 Task: Add Sprouts Pinto Beans to the cart.
Action: Mouse moved to (33, 320)
Screenshot: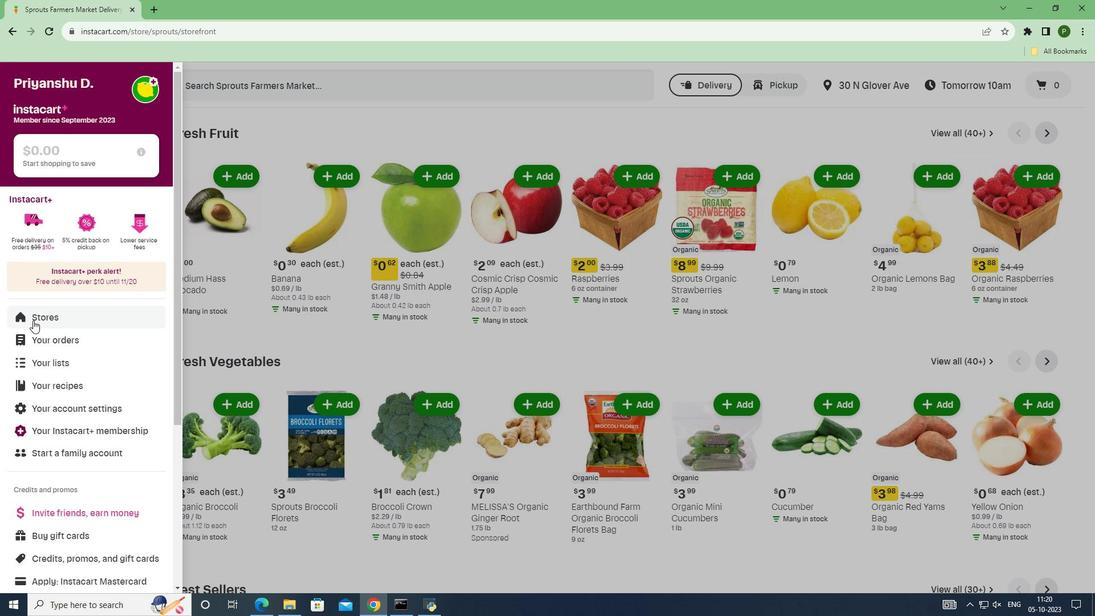 
Action: Mouse pressed left at (33, 320)
Screenshot: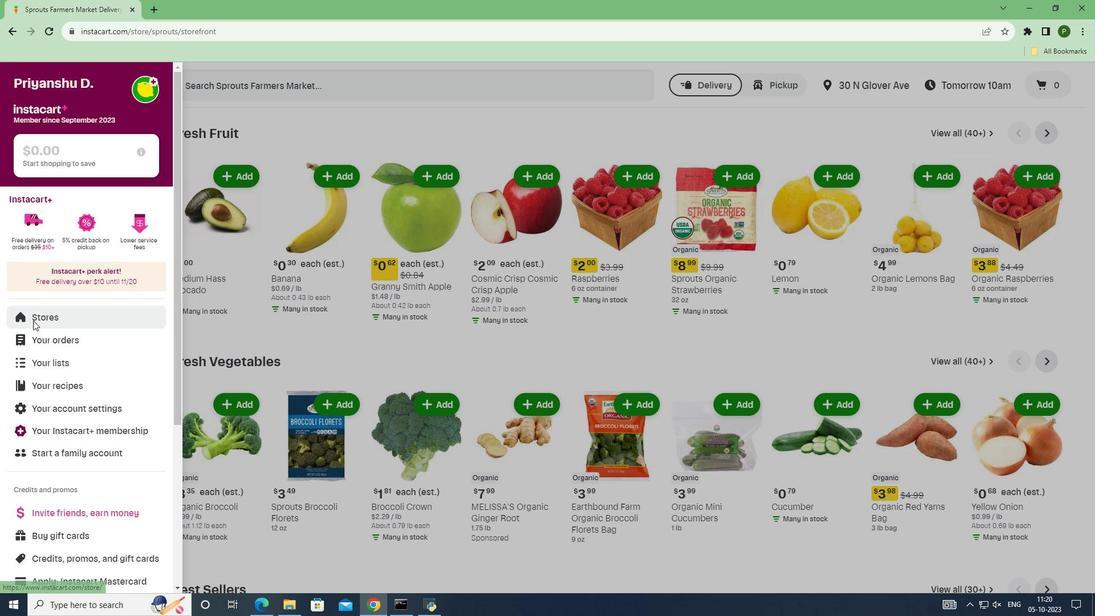
Action: Mouse moved to (276, 138)
Screenshot: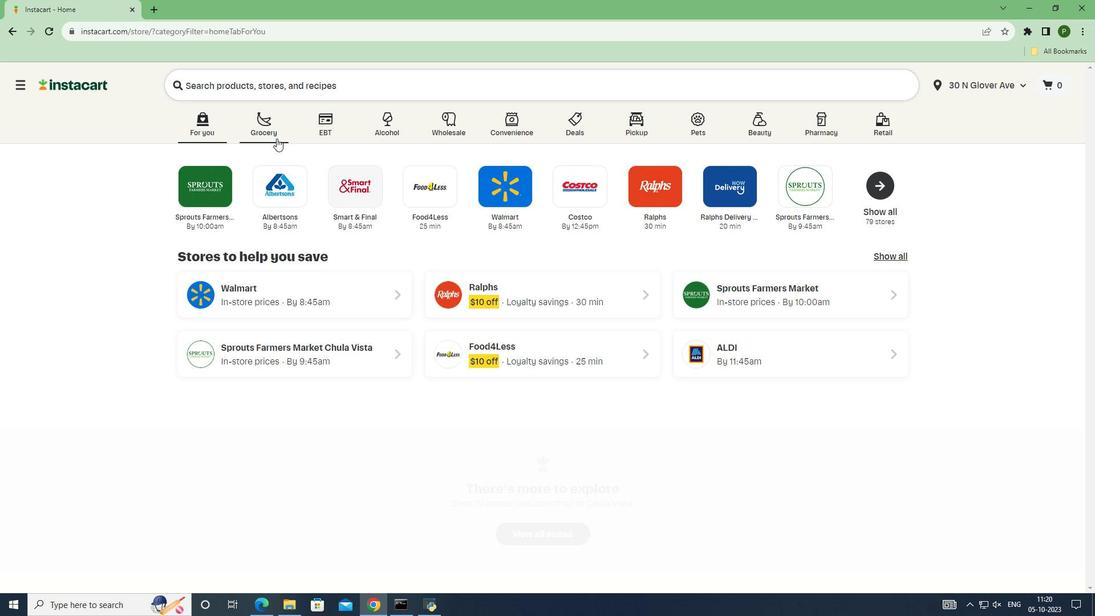 
Action: Mouse pressed left at (276, 138)
Screenshot: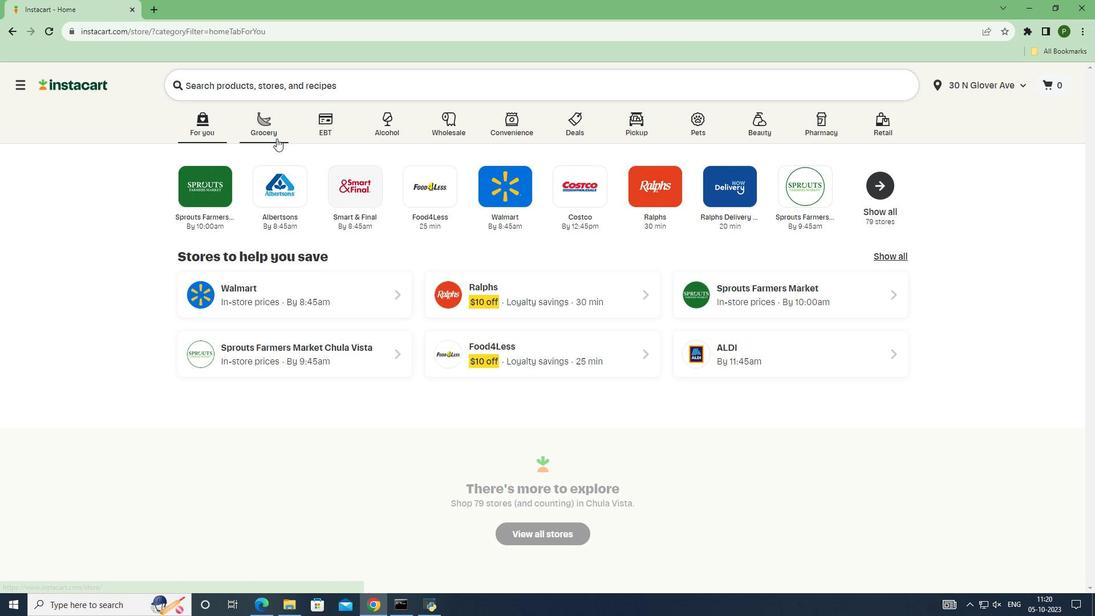 
Action: Mouse moved to (690, 265)
Screenshot: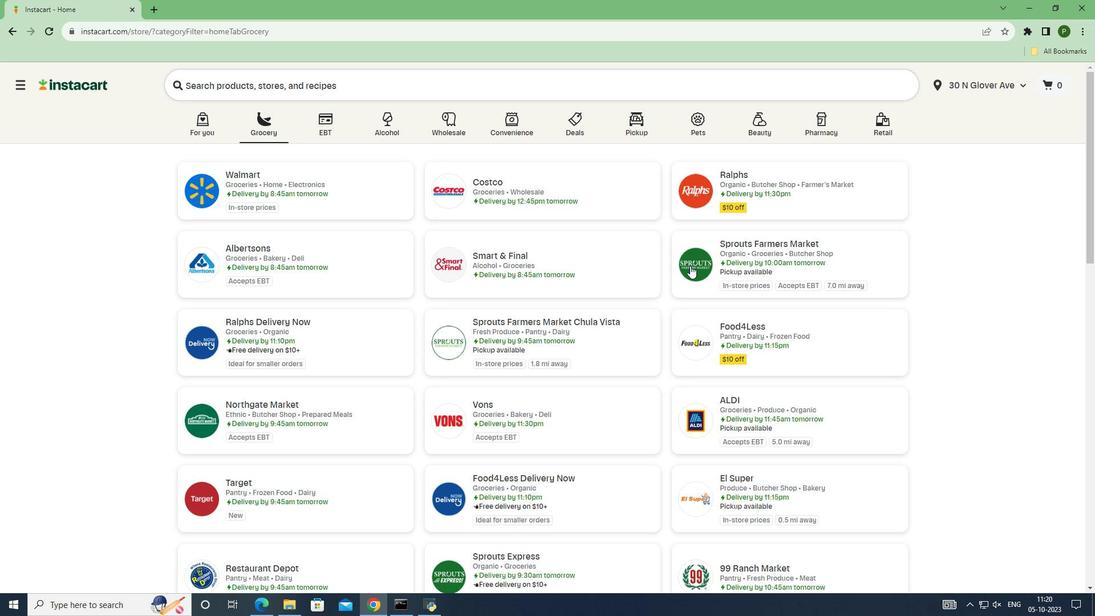 
Action: Mouse pressed left at (690, 265)
Screenshot: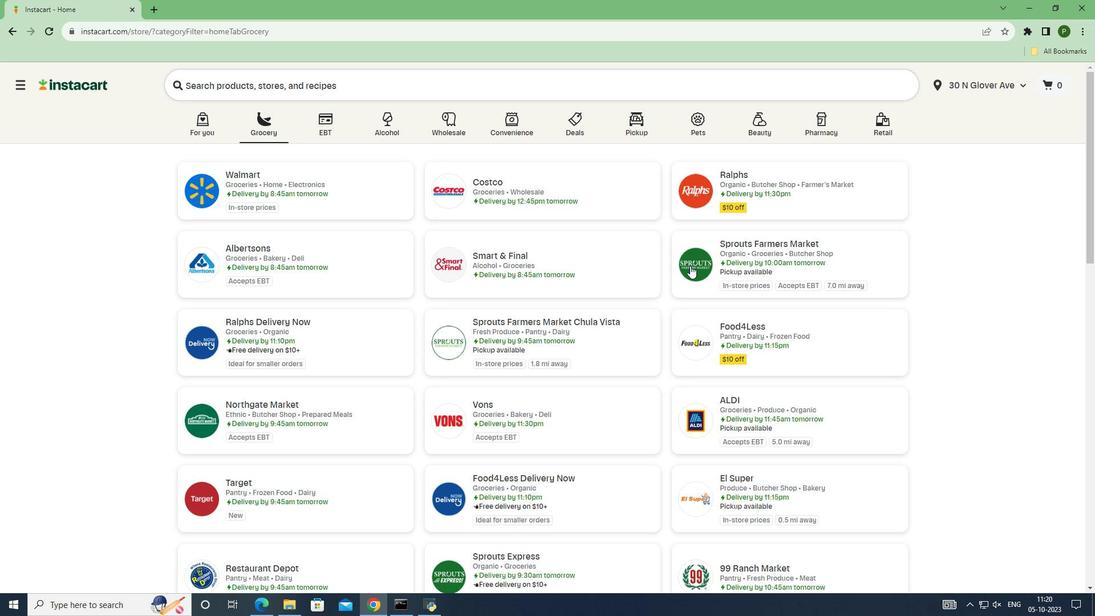 
Action: Mouse moved to (111, 324)
Screenshot: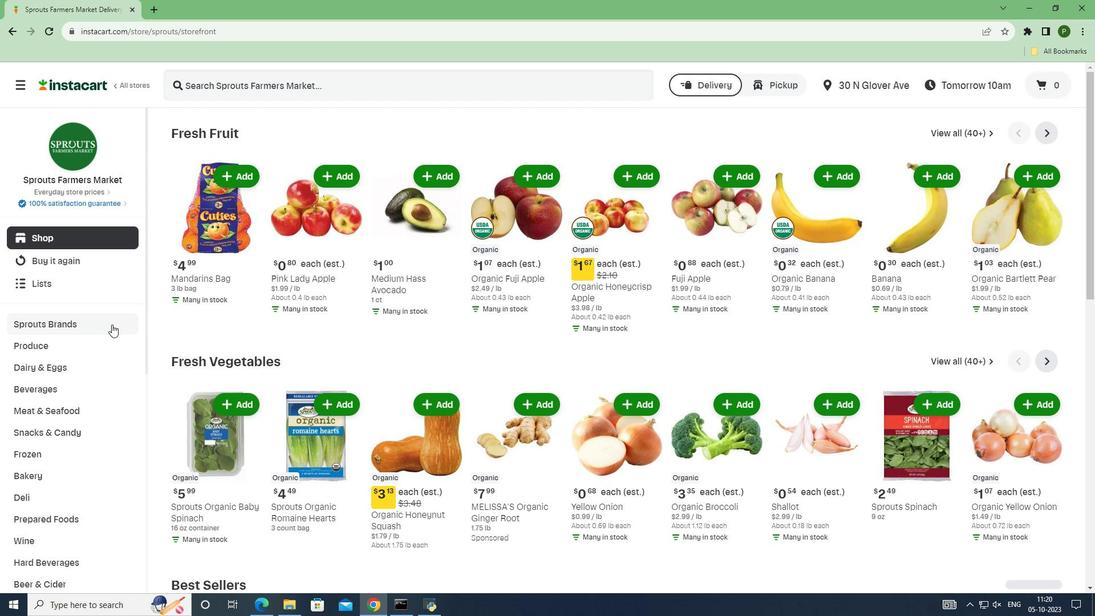 
Action: Mouse pressed left at (111, 324)
Screenshot: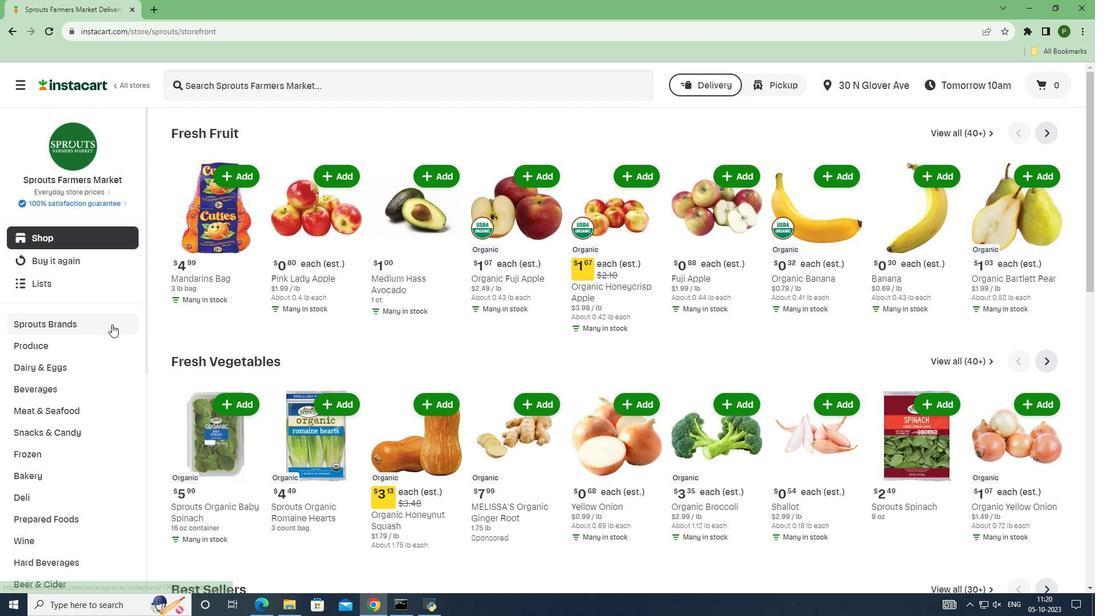 
Action: Mouse moved to (84, 412)
Screenshot: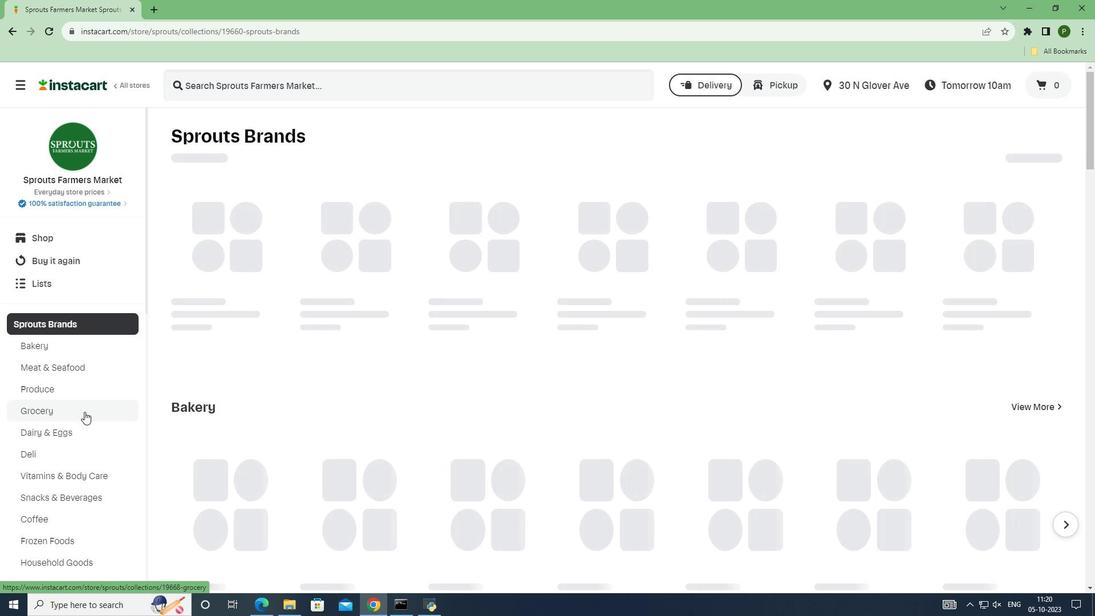 
Action: Mouse pressed left at (84, 412)
Screenshot: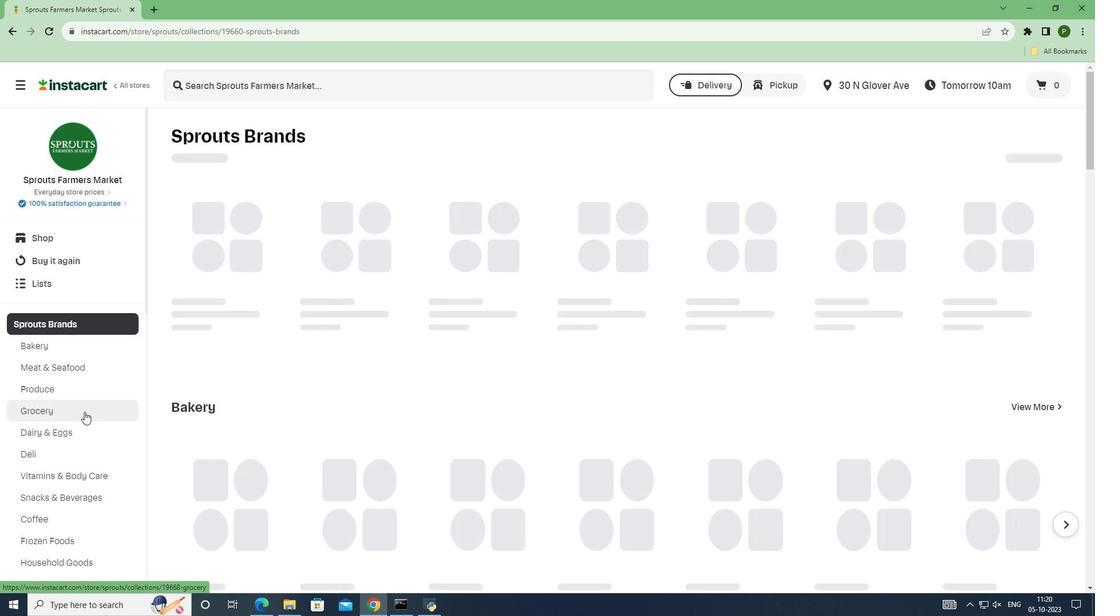 
Action: Mouse moved to (243, 223)
Screenshot: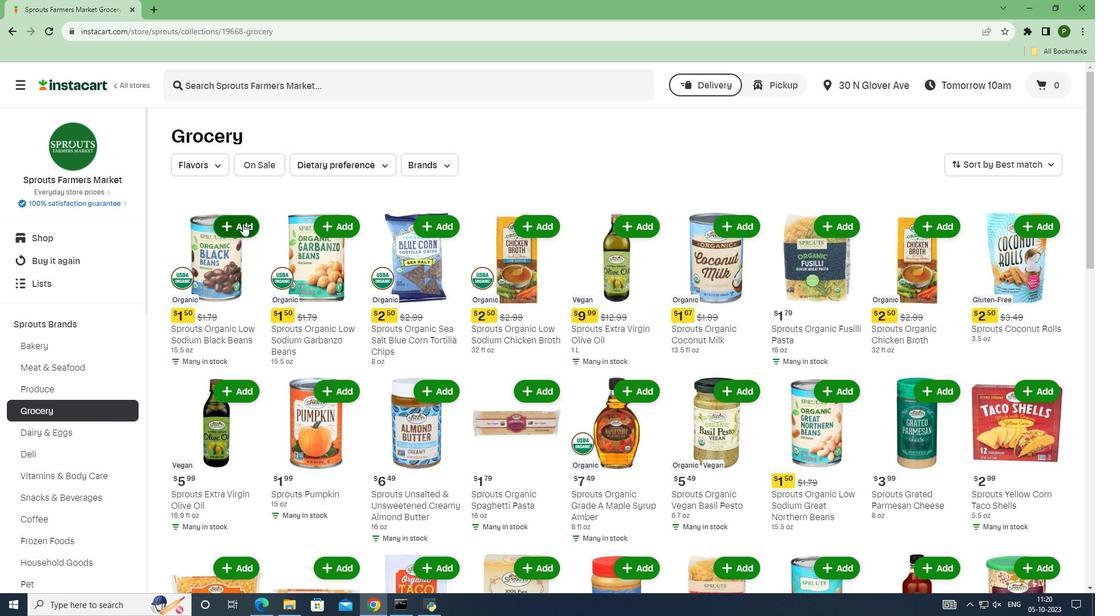 
Action: Mouse scrolled (243, 223) with delta (0, 0)
Screenshot: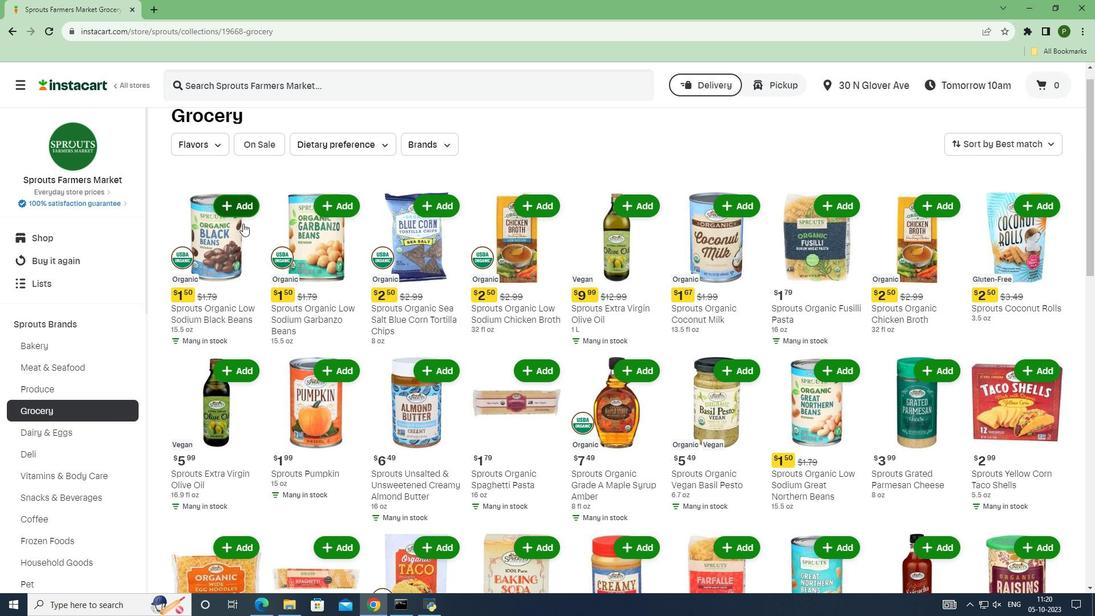 
Action: Mouse moved to (251, 226)
Screenshot: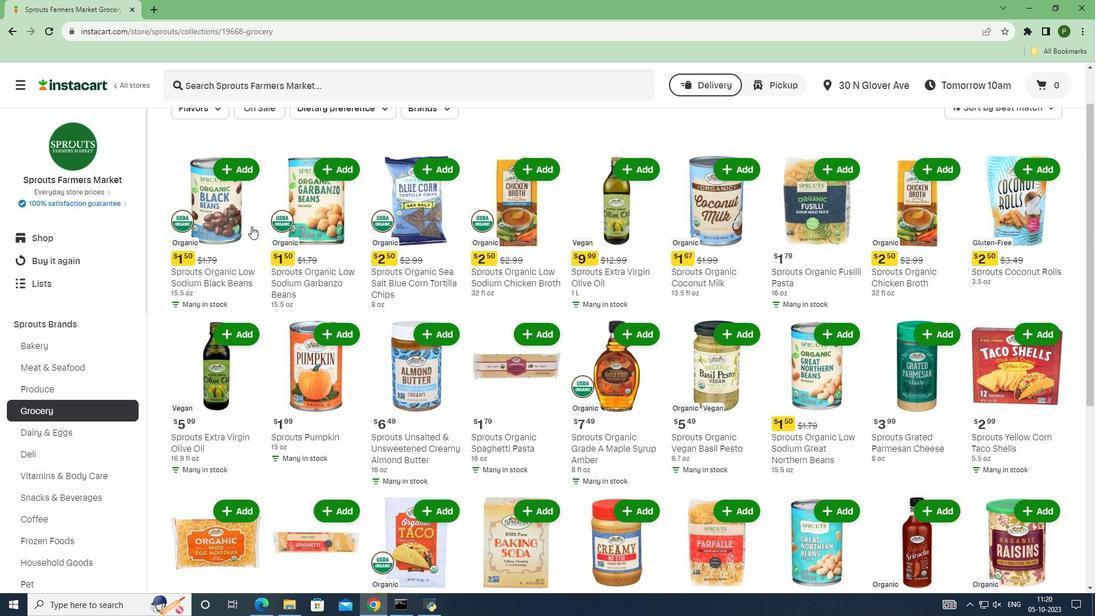 
Action: Mouse scrolled (251, 225) with delta (0, 0)
Screenshot: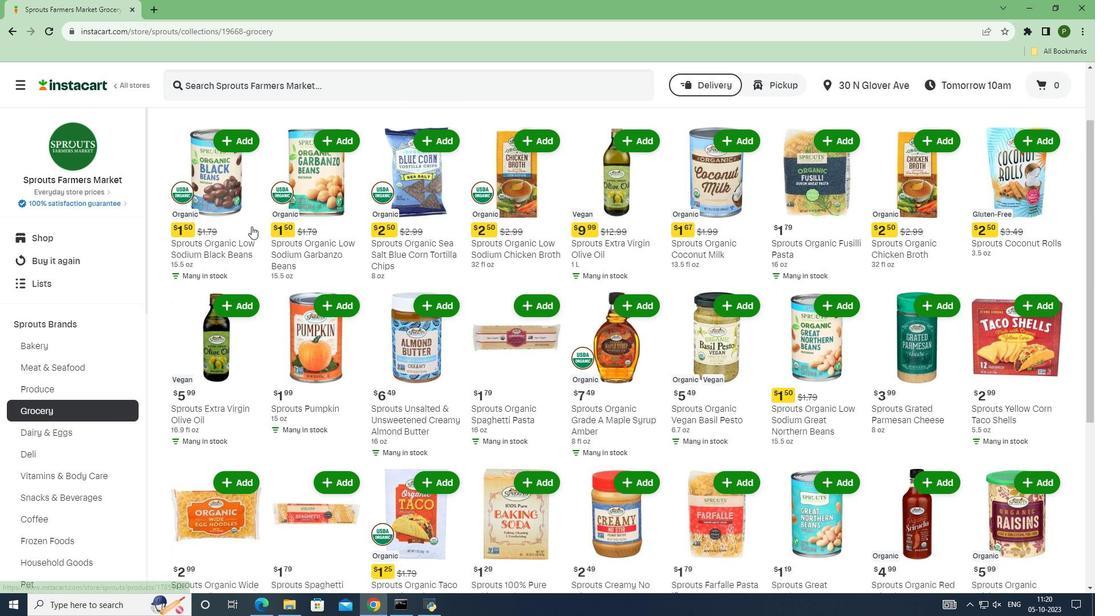 
Action: Mouse scrolled (251, 225) with delta (0, 0)
Screenshot: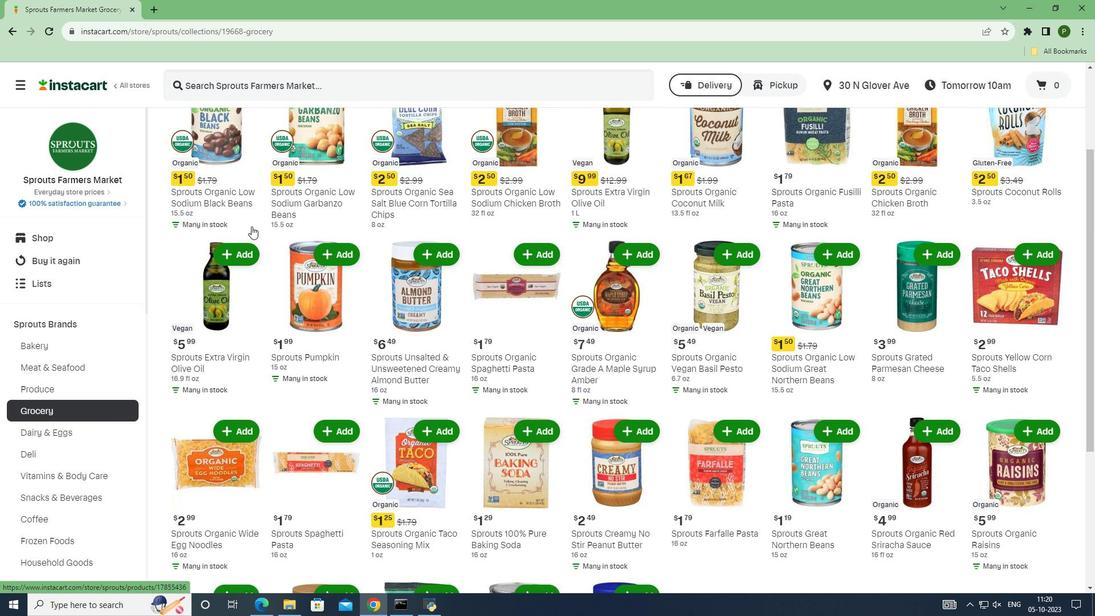 
Action: Mouse scrolled (251, 225) with delta (0, 0)
Screenshot: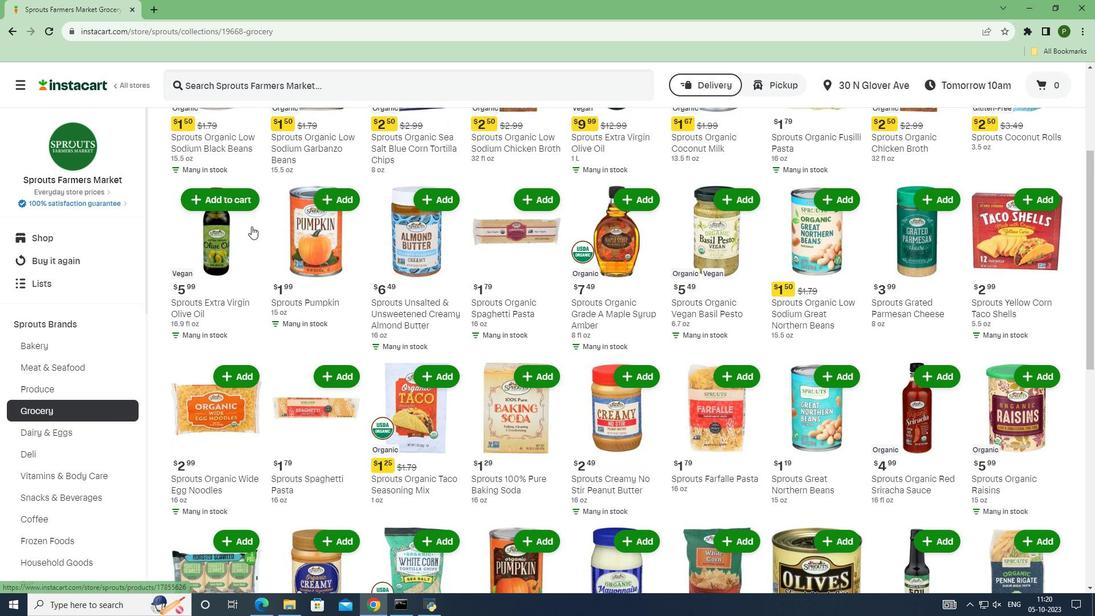 
Action: Mouse scrolled (251, 225) with delta (0, 0)
Screenshot: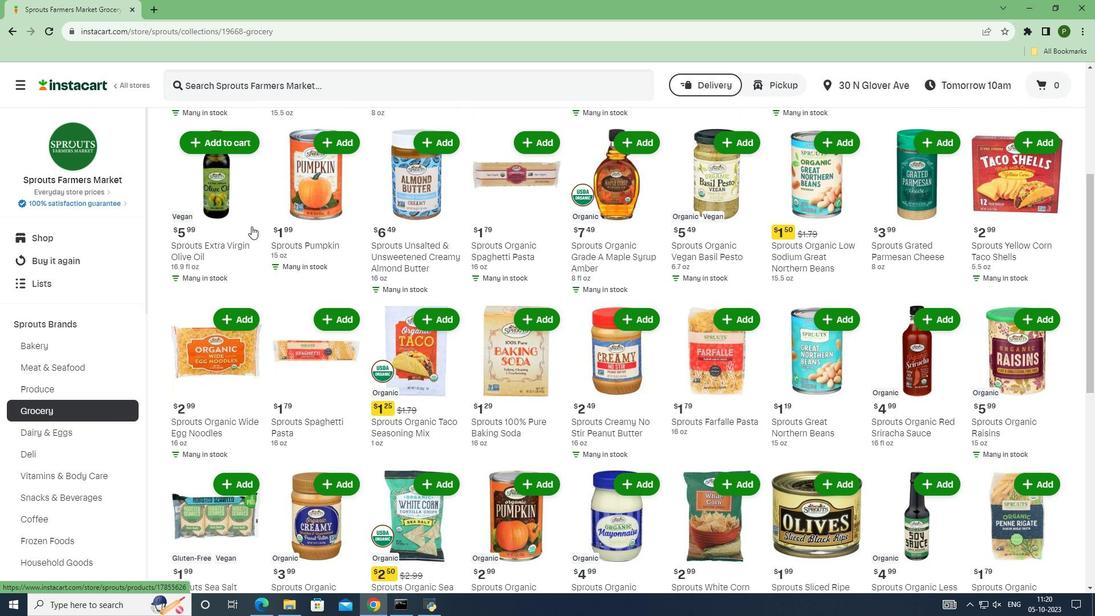 
Action: Mouse scrolled (251, 225) with delta (0, 0)
Screenshot: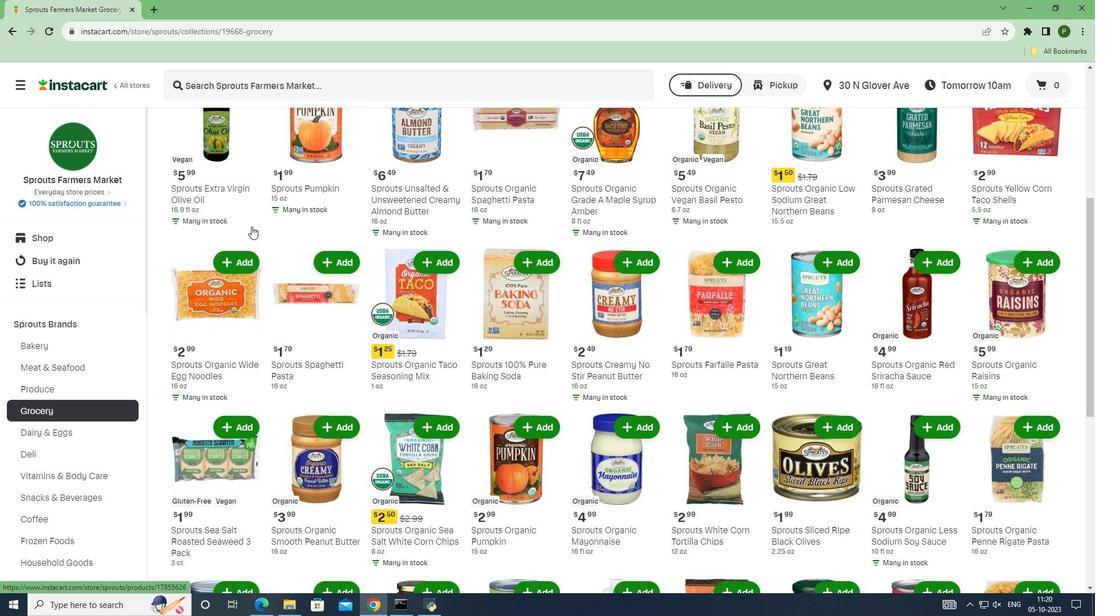 
Action: Mouse scrolled (251, 225) with delta (0, 0)
Screenshot: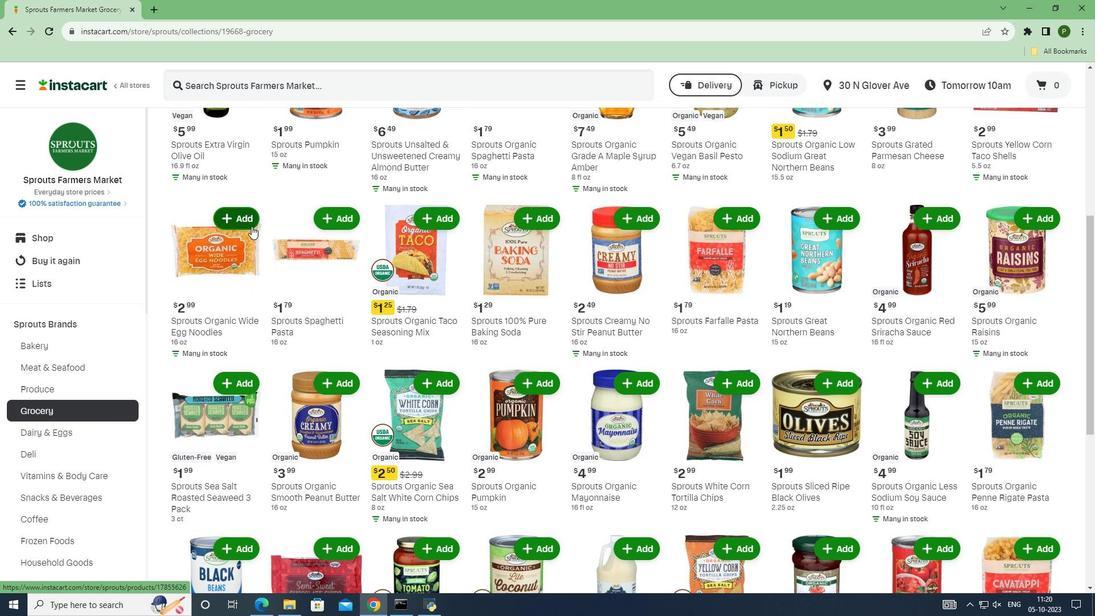 
Action: Mouse scrolled (251, 225) with delta (0, 0)
Screenshot: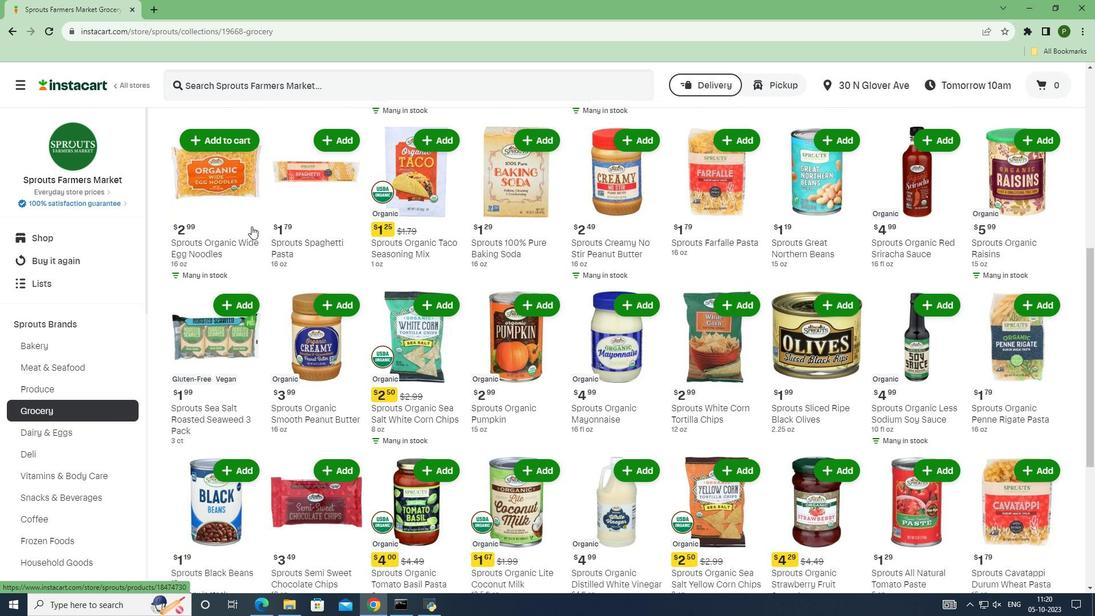 
Action: Mouse scrolled (251, 225) with delta (0, 0)
Screenshot: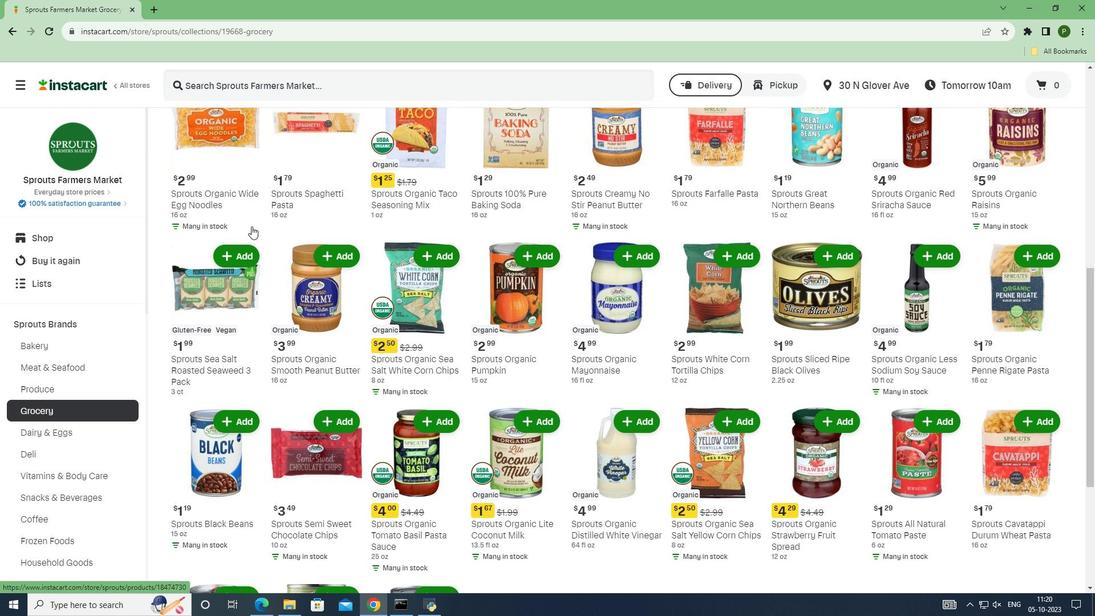 
Action: Mouse scrolled (251, 225) with delta (0, 0)
Screenshot: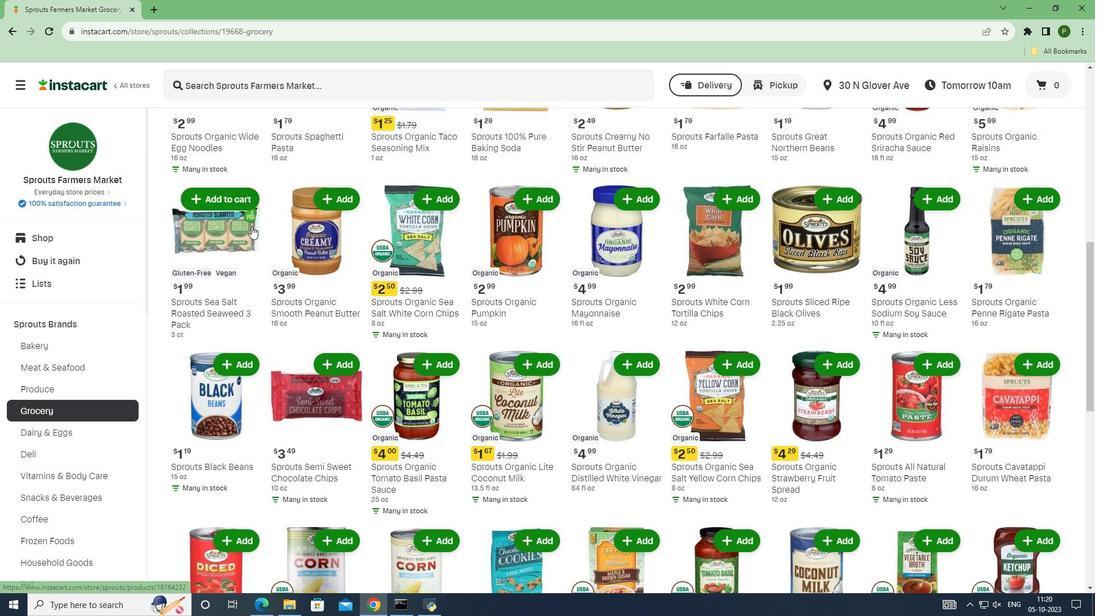 
Action: Mouse scrolled (251, 225) with delta (0, 0)
Screenshot: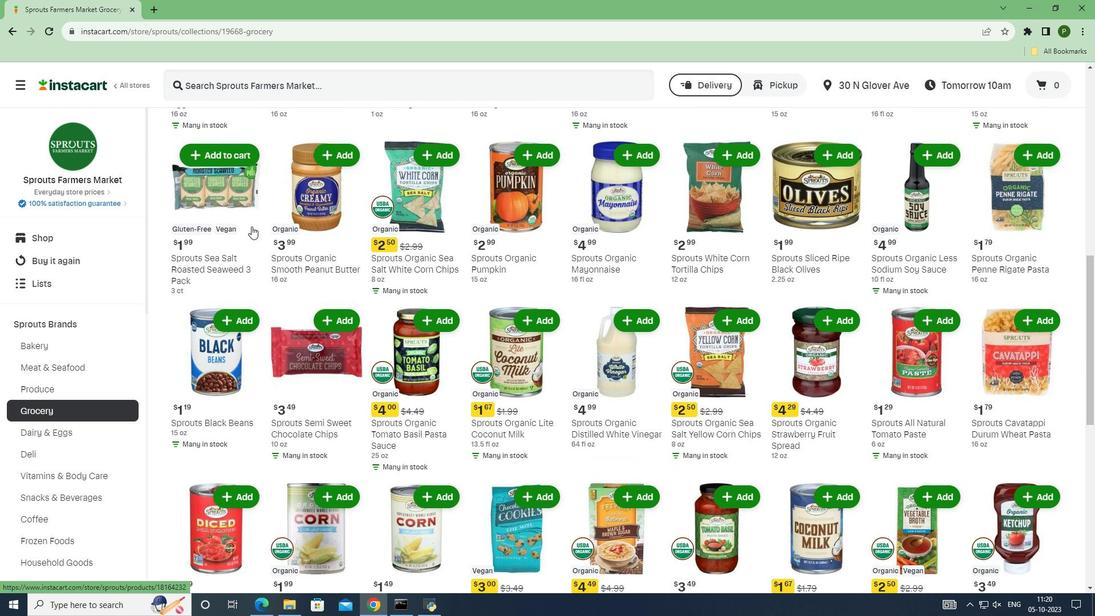 
Action: Mouse scrolled (251, 225) with delta (0, 0)
Screenshot: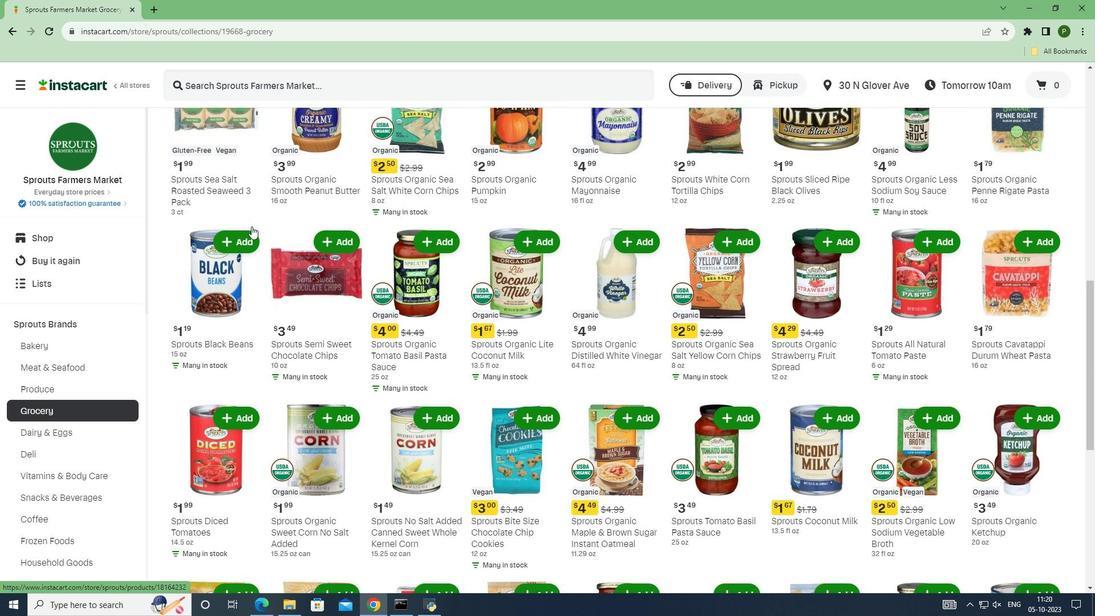 
Action: Mouse scrolled (251, 225) with delta (0, 0)
Screenshot: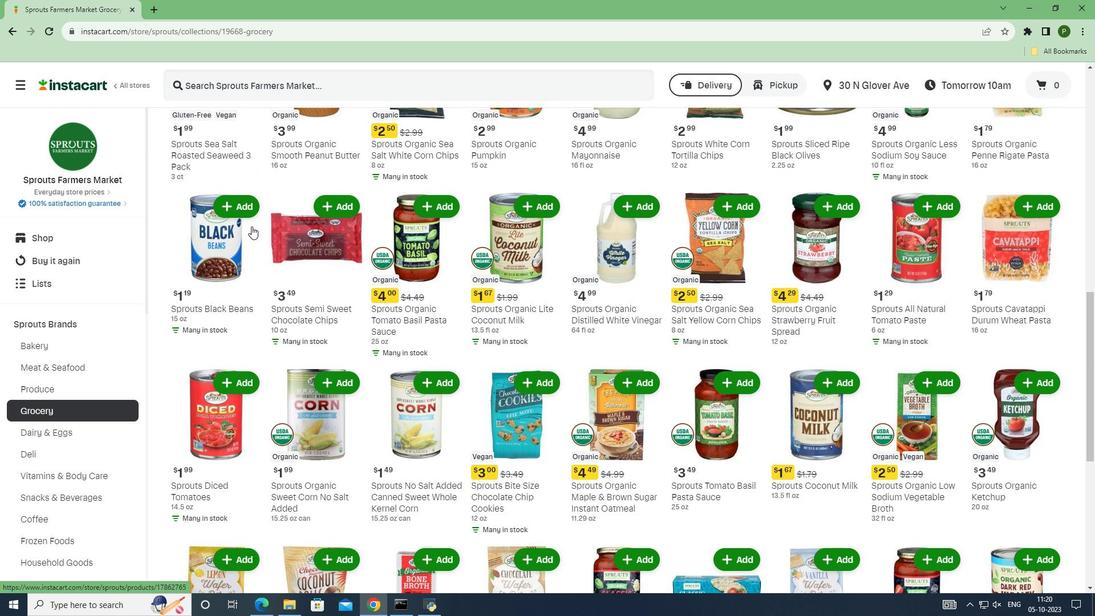 
Action: Mouse scrolled (251, 225) with delta (0, 0)
Screenshot: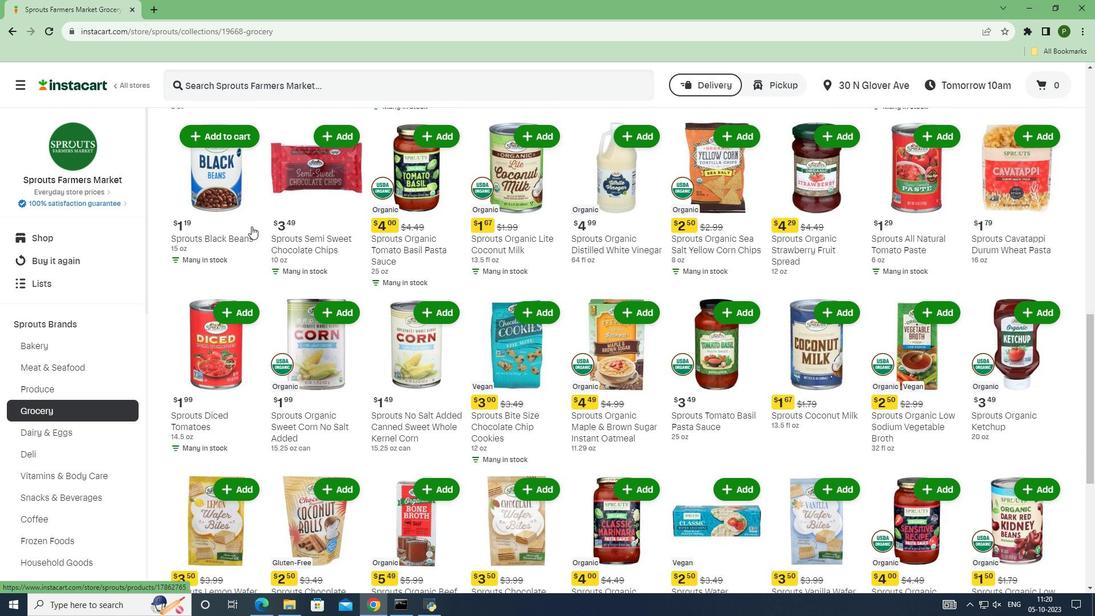 
Action: Mouse scrolled (251, 225) with delta (0, 0)
Screenshot: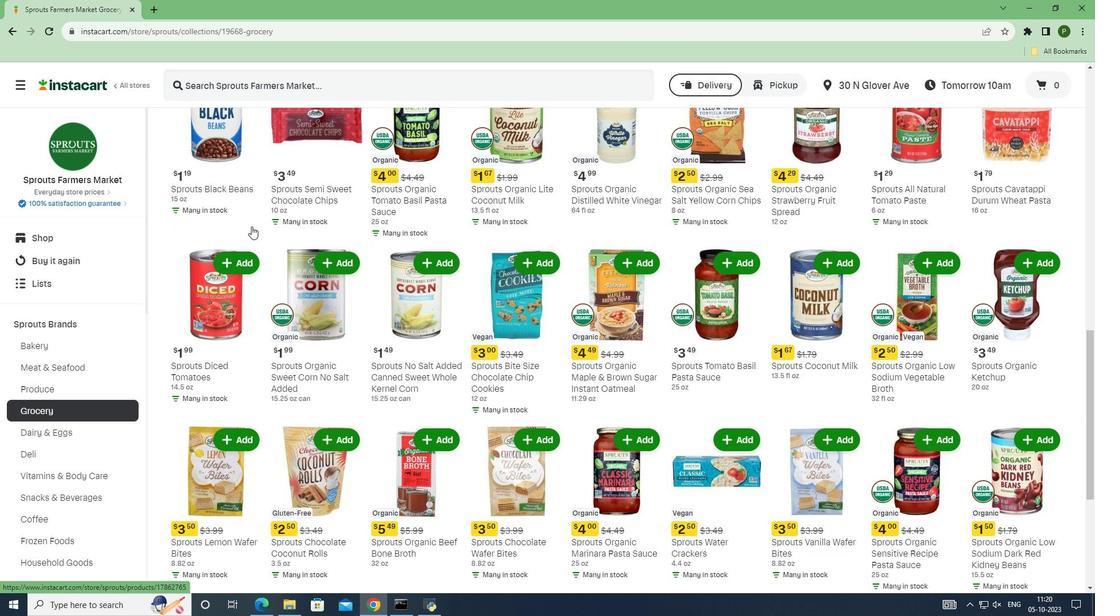
Action: Mouse scrolled (251, 225) with delta (0, 0)
Screenshot: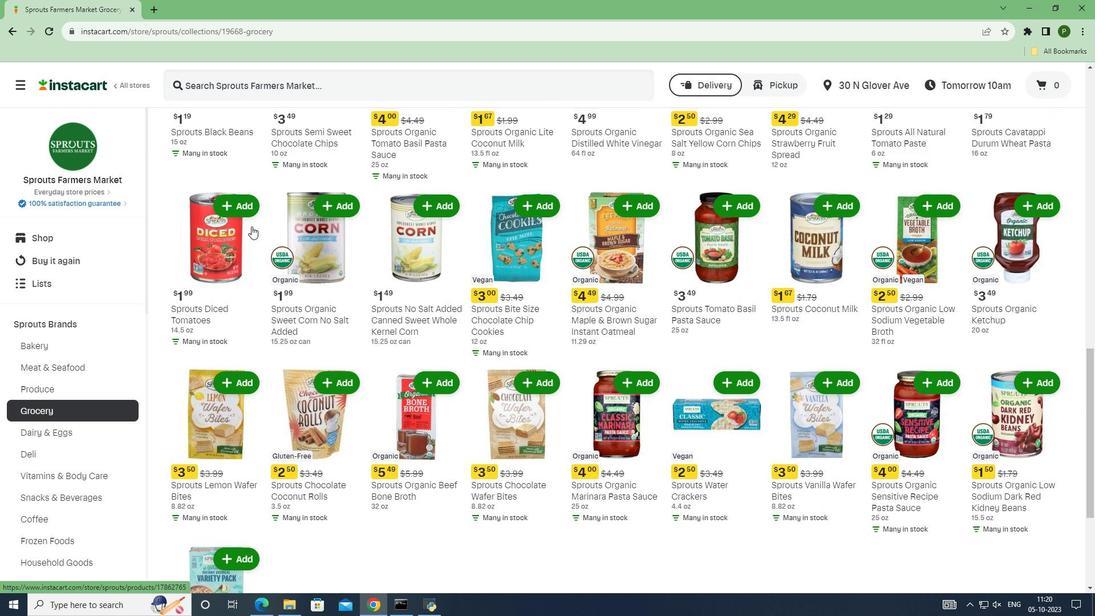 
Action: Mouse scrolled (251, 225) with delta (0, 0)
Screenshot: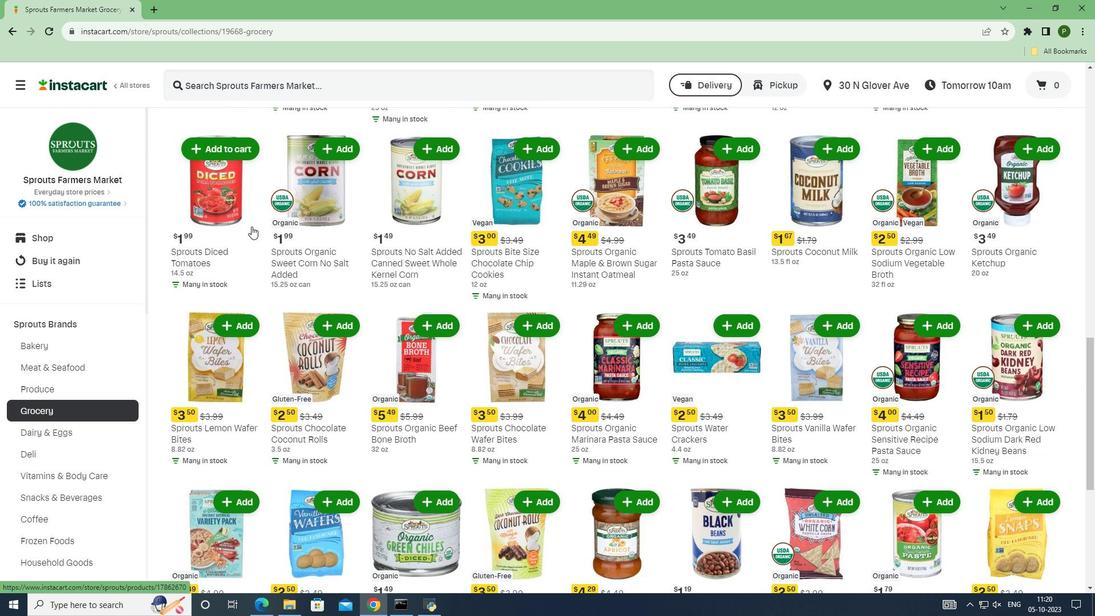 
Action: Mouse scrolled (251, 225) with delta (0, 0)
Screenshot: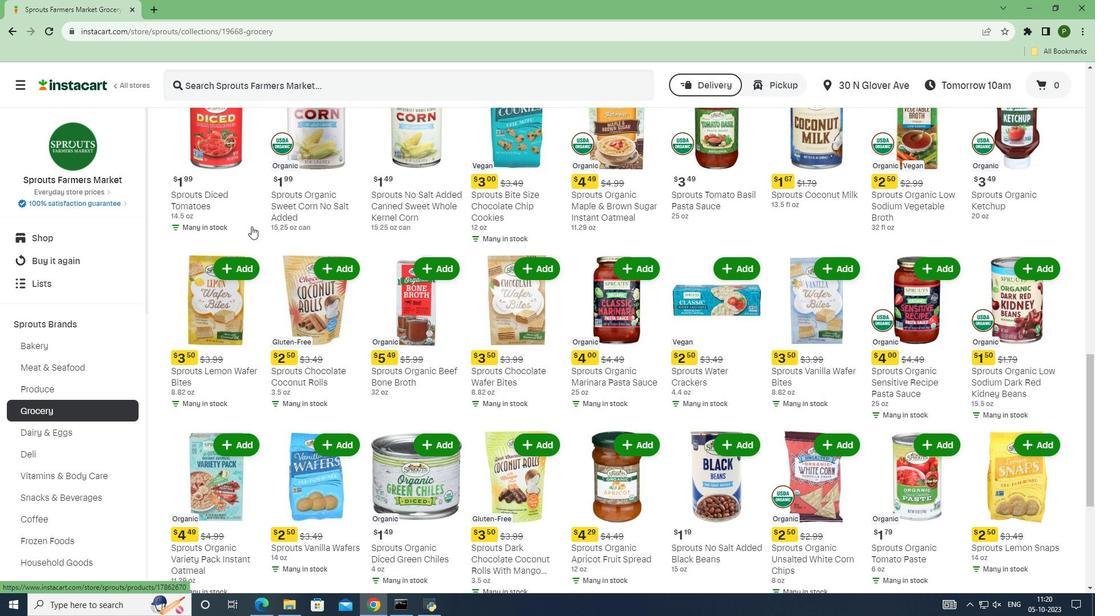 
Action: Mouse scrolled (251, 225) with delta (0, 0)
Screenshot: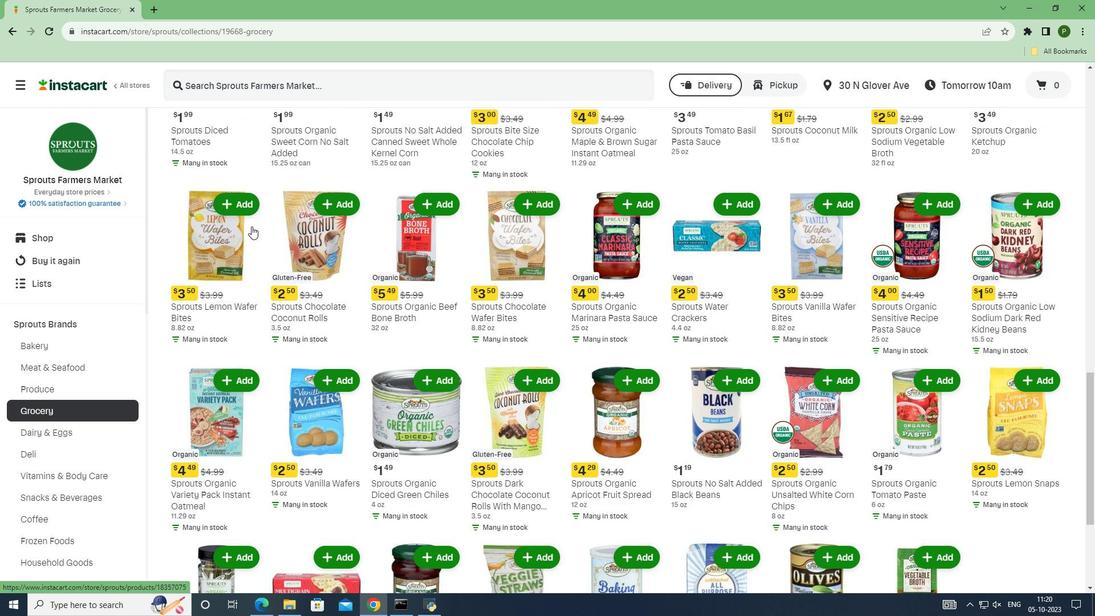 
Action: Mouse scrolled (251, 225) with delta (0, 0)
Screenshot: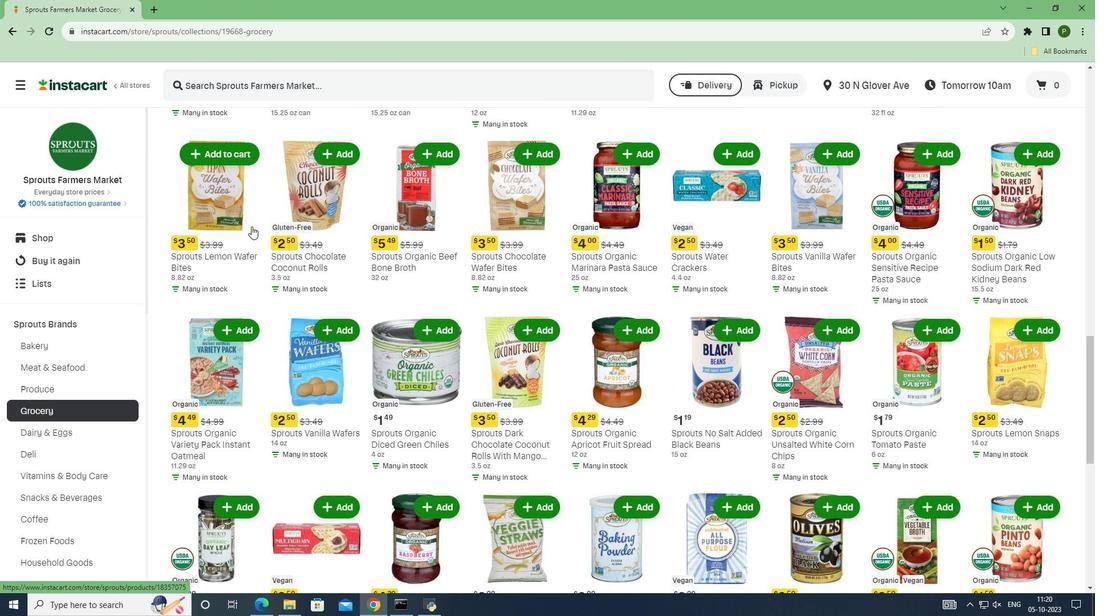 
Action: Mouse scrolled (251, 225) with delta (0, 0)
Screenshot: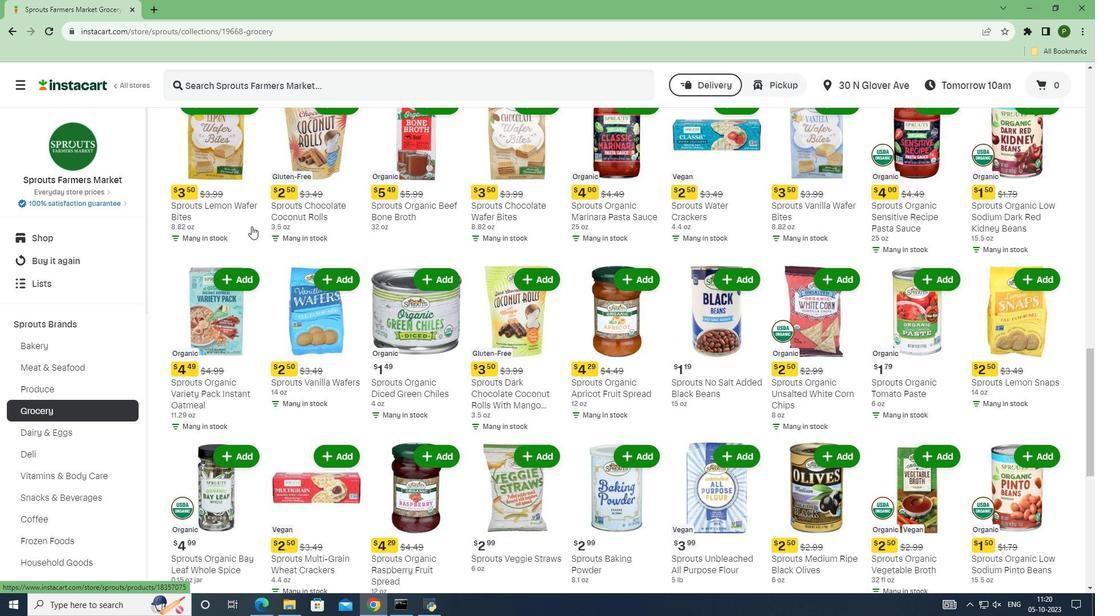 
Action: Mouse scrolled (251, 225) with delta (0, 0)
Screenshot: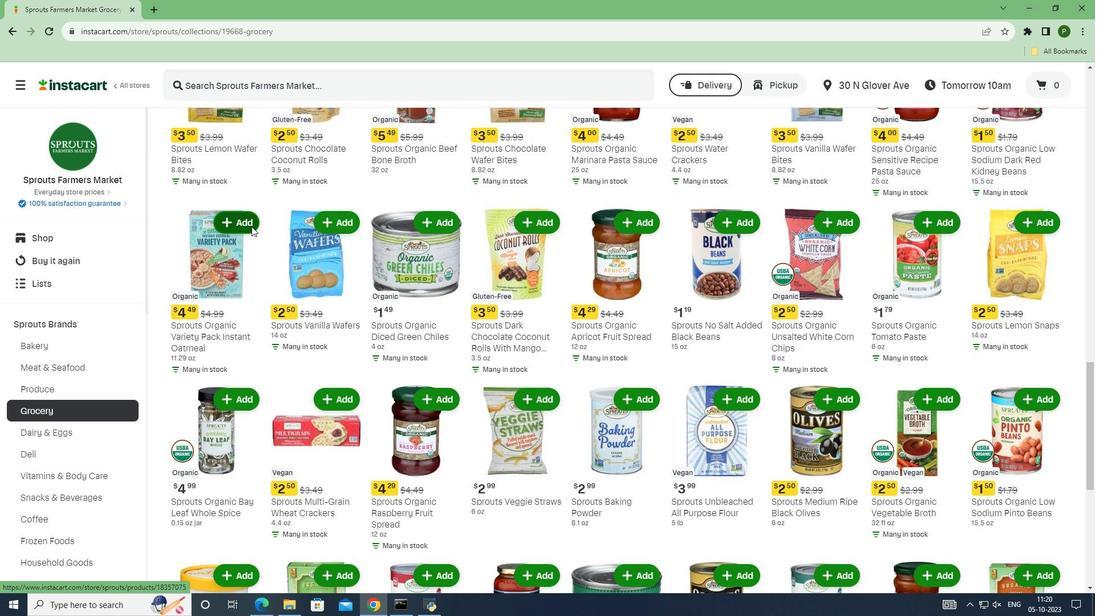 
Action: Mouse scrolled (251, 225) with delta (0, 0)
Screenshot: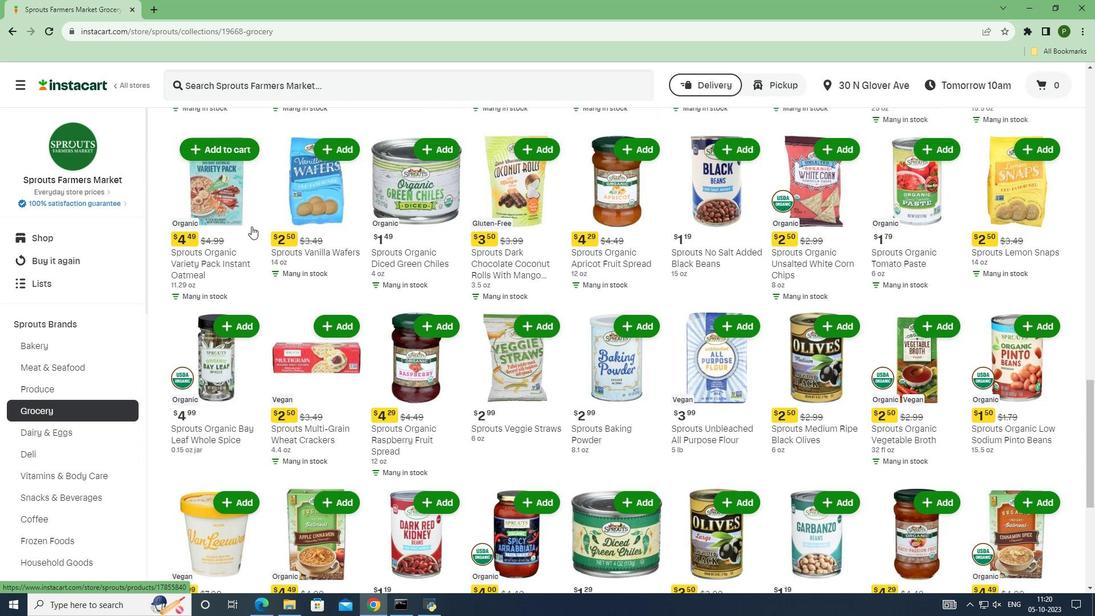 
Action: Mouse scrolled (251, 225) with delta (0, 0)
Screenshot: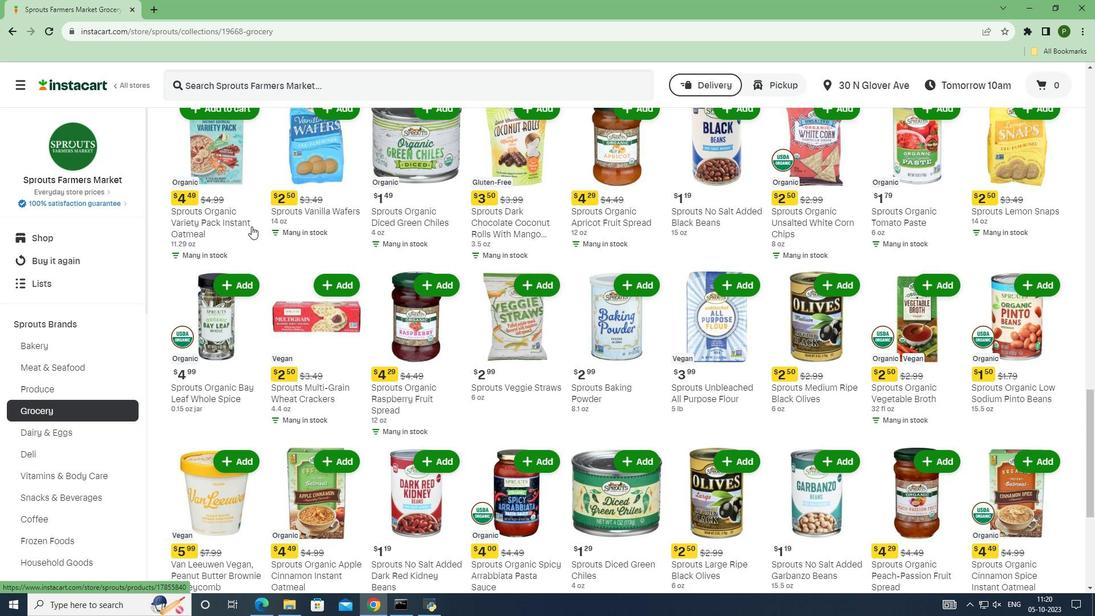 
Action: Mouse scrolled (251, 225) with delta (0, 0)
Screenshot: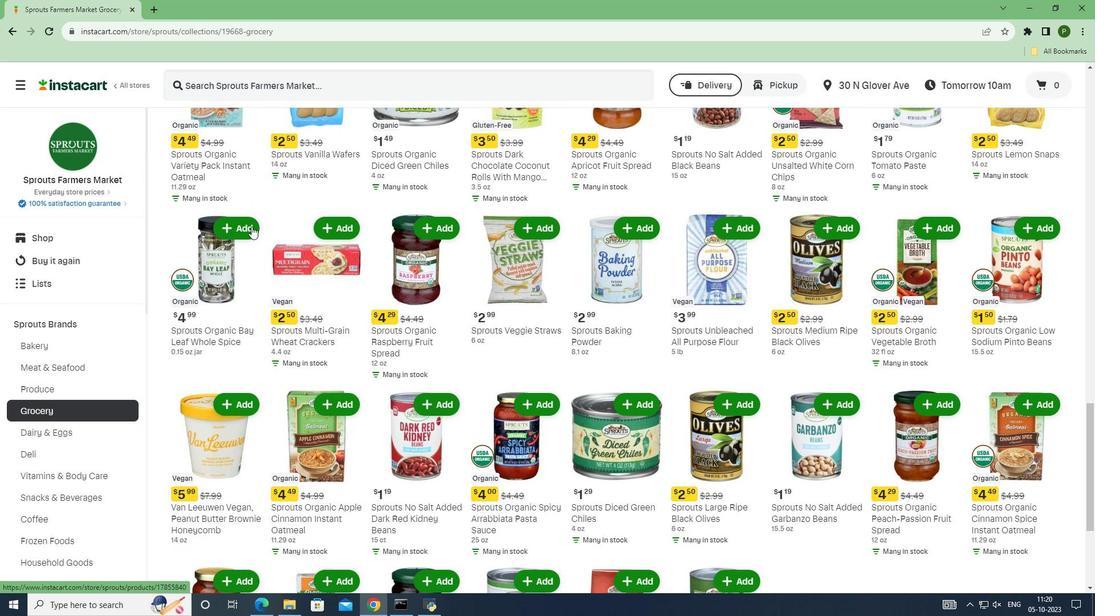 
Action: Mouse scrolled (251, 225) with delta (0, 0)
Screenshot: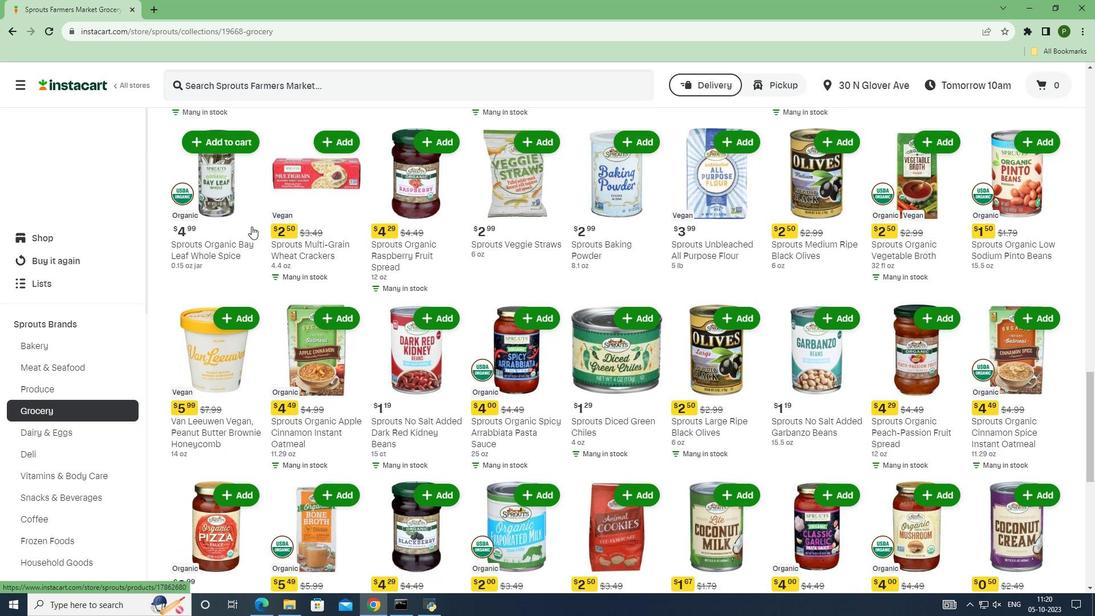 
Action: Mouse scrolled (251, 225) with delta (0, 0)
Screenshot: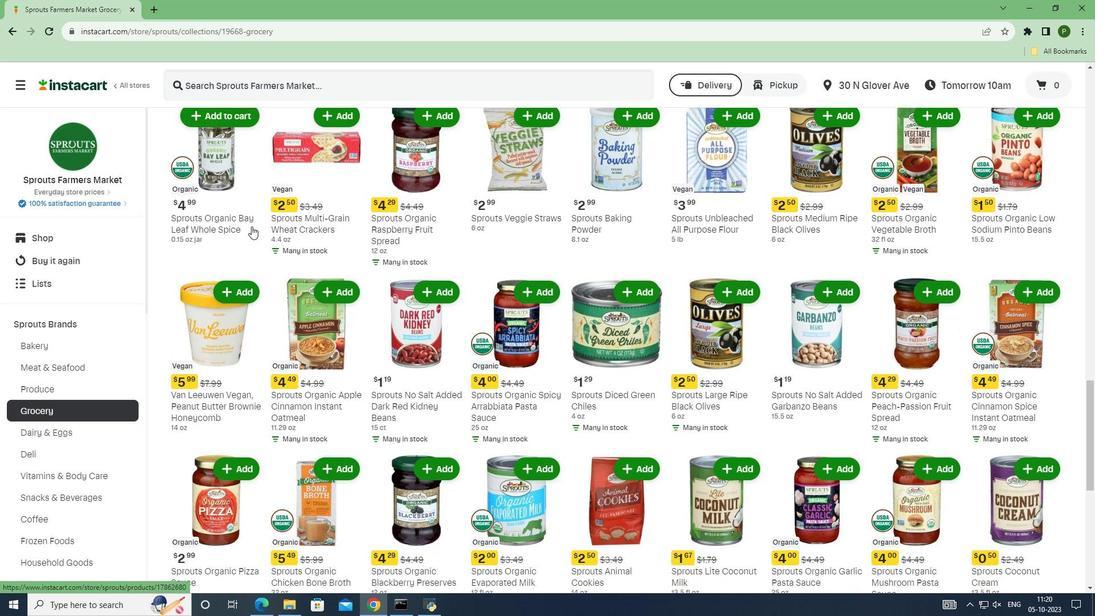 
Action: Mouse scrolled (251, 227) with delta (0, 0)
Screenshot: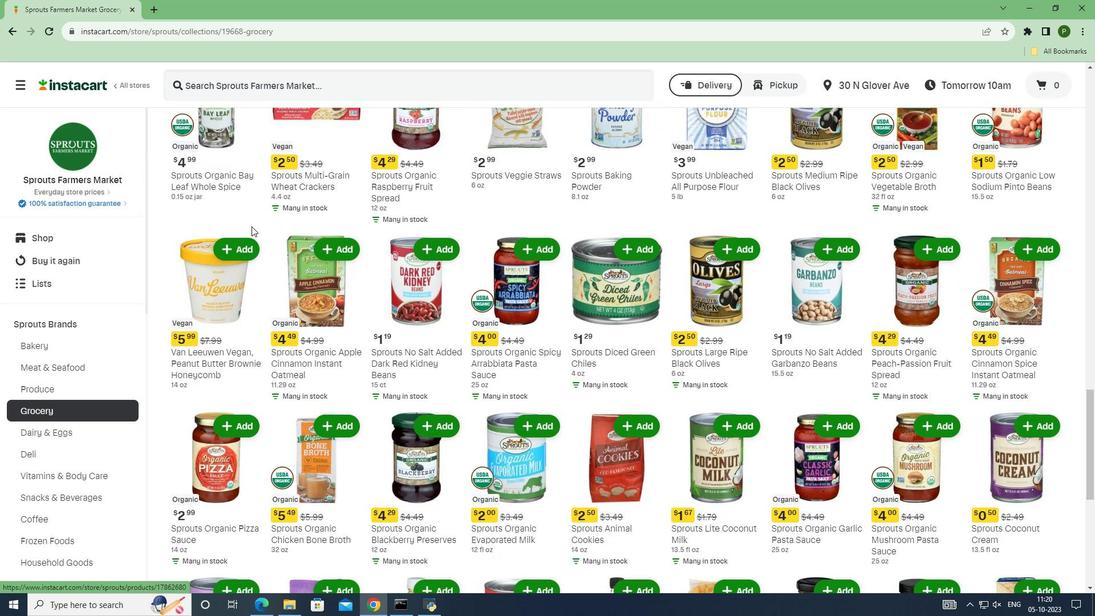 
Action: Mouse scrolled (251, 225) with delta (0, 0)
Screenshot: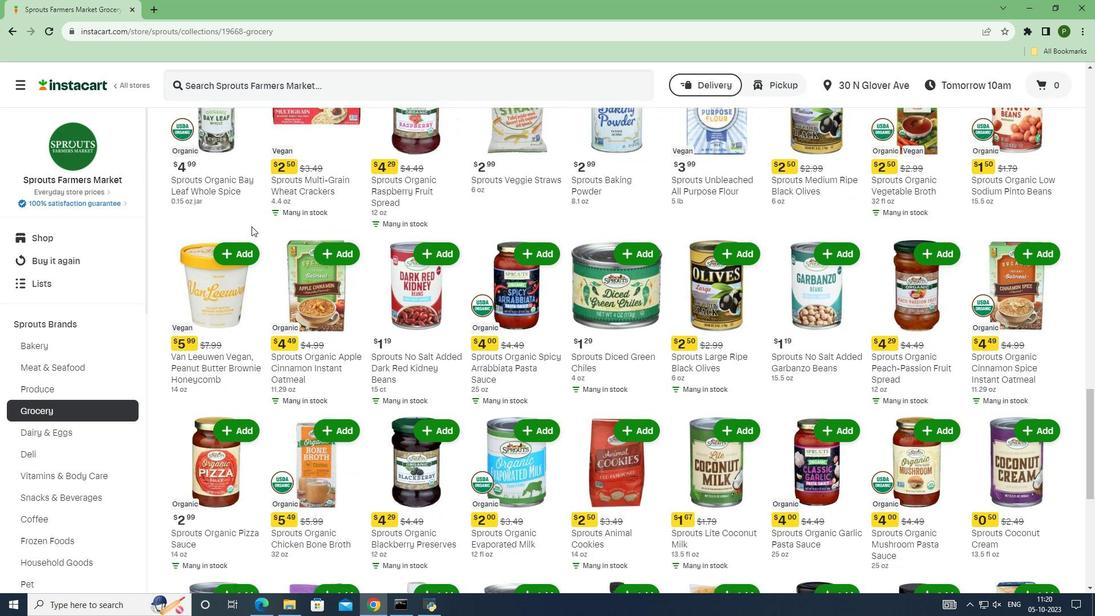 
Action: Mouse scrolled (251, 225) with delta (0, 0)
Screenshot: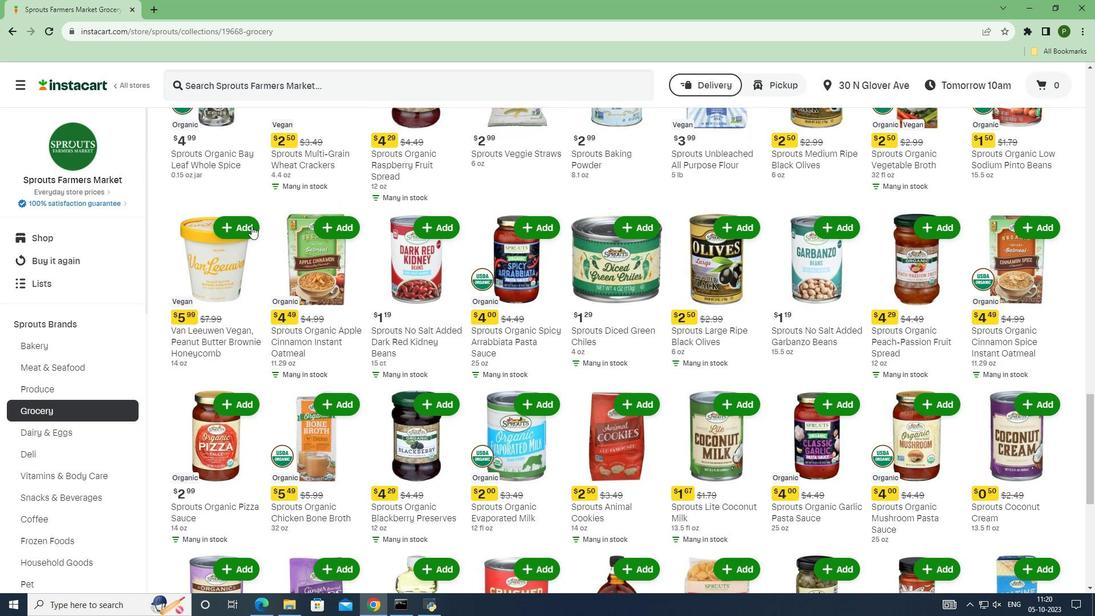 
Action: Mouse scrolled (251, 225) with delta (0, 0)
Screenshot: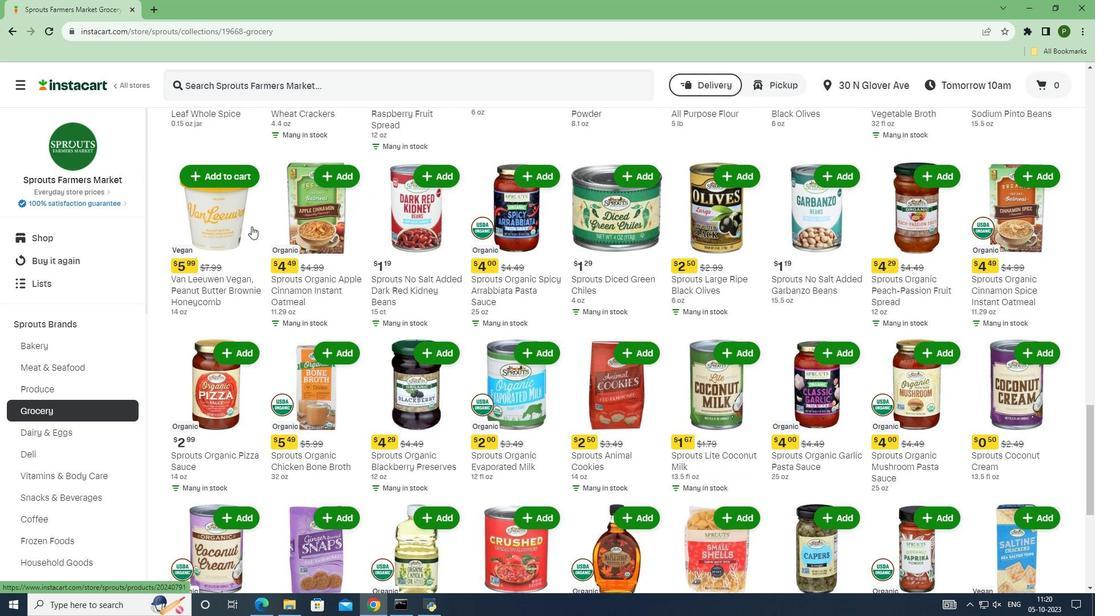 
Action: Mouse scrolled (251, 225) with delta (0, 0)
Screenshot: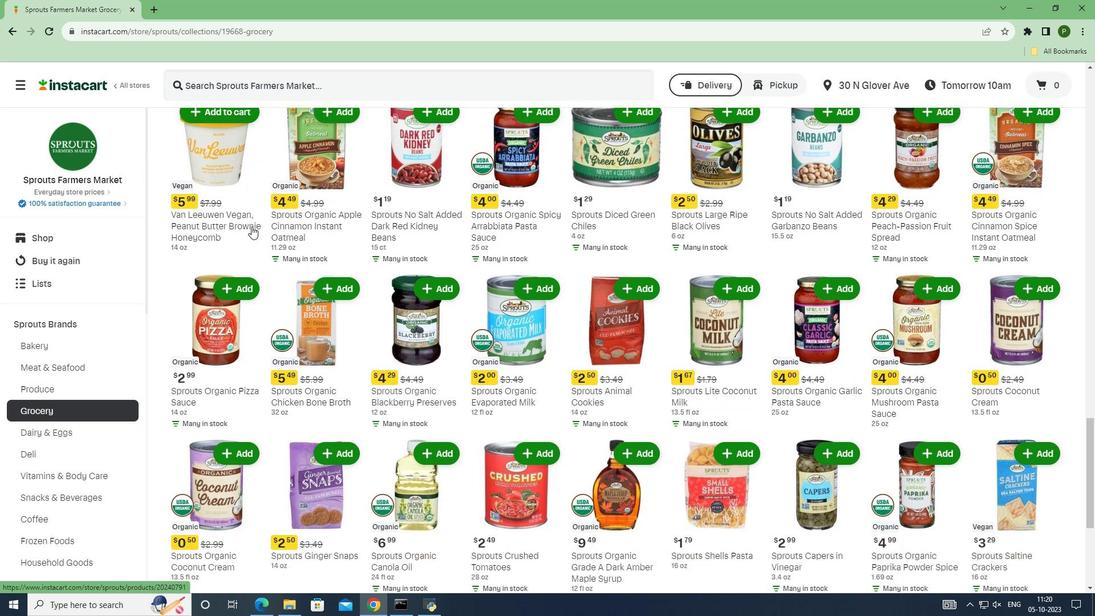
Action: Mouse scrolled (251, 227) with delta (0, 0)
Screenshot: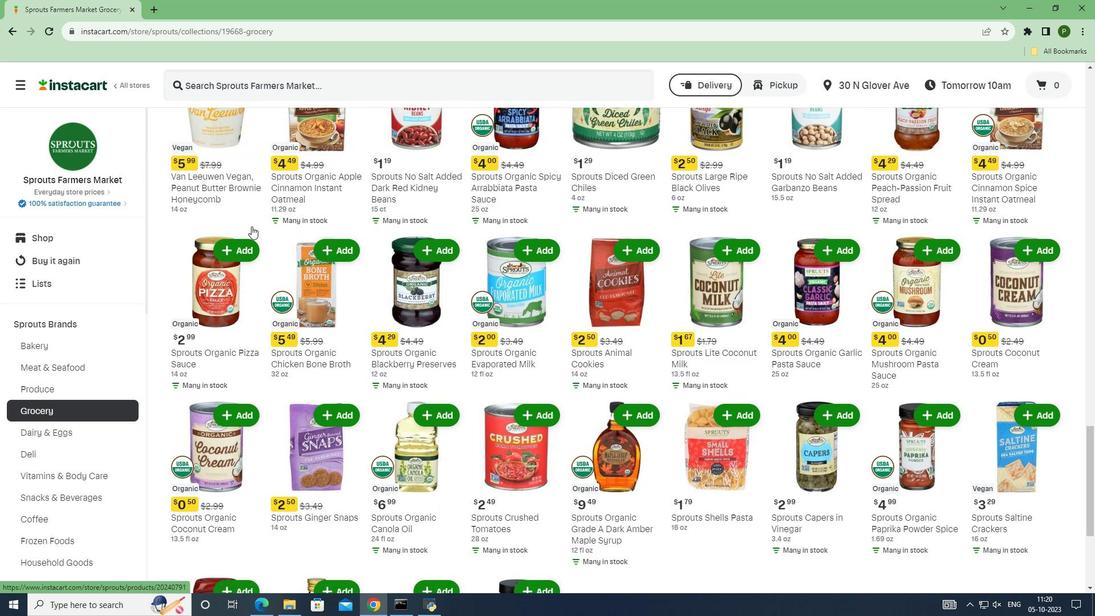 
Action: Mouse scrolled (251, 225) with delta (0, 0)
Screenshot: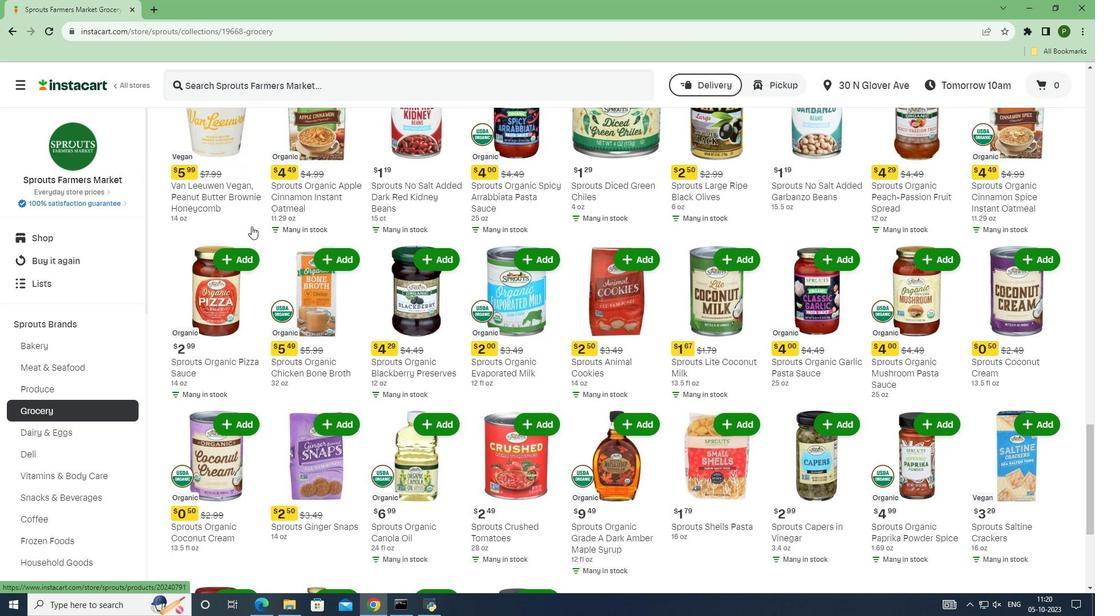 
Action: Mouse scrolled (251, 225) with delta (0, 0)
Screenshot: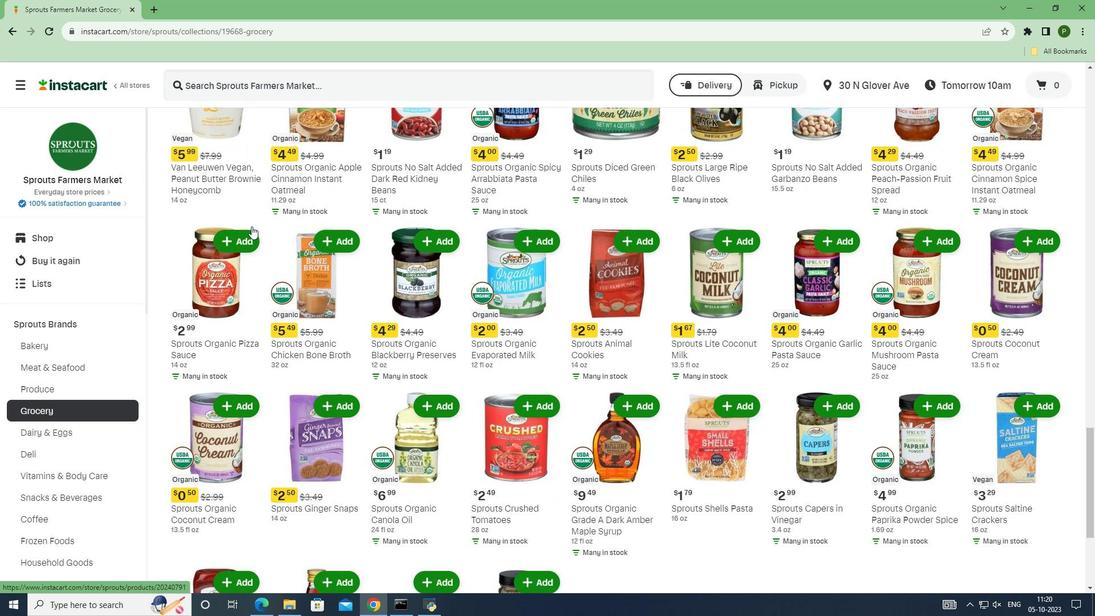 
Action: Mouse scrolled (251, 227) with delta (0, 0)
Screenshot: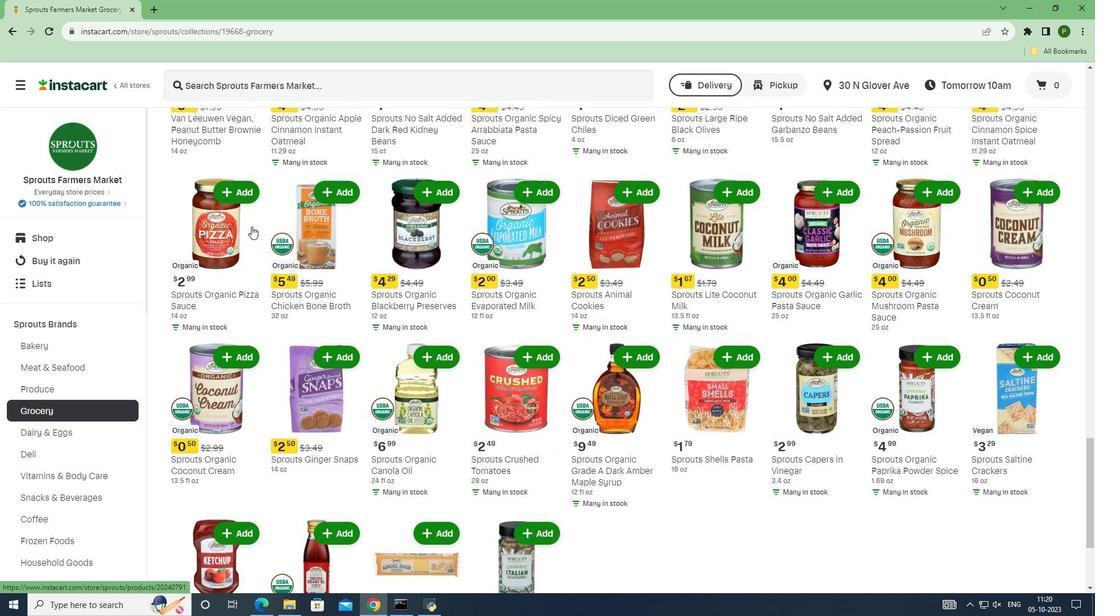
Action: Mouse scrolled (251, 225) with delta (0, 0)
Screenshot: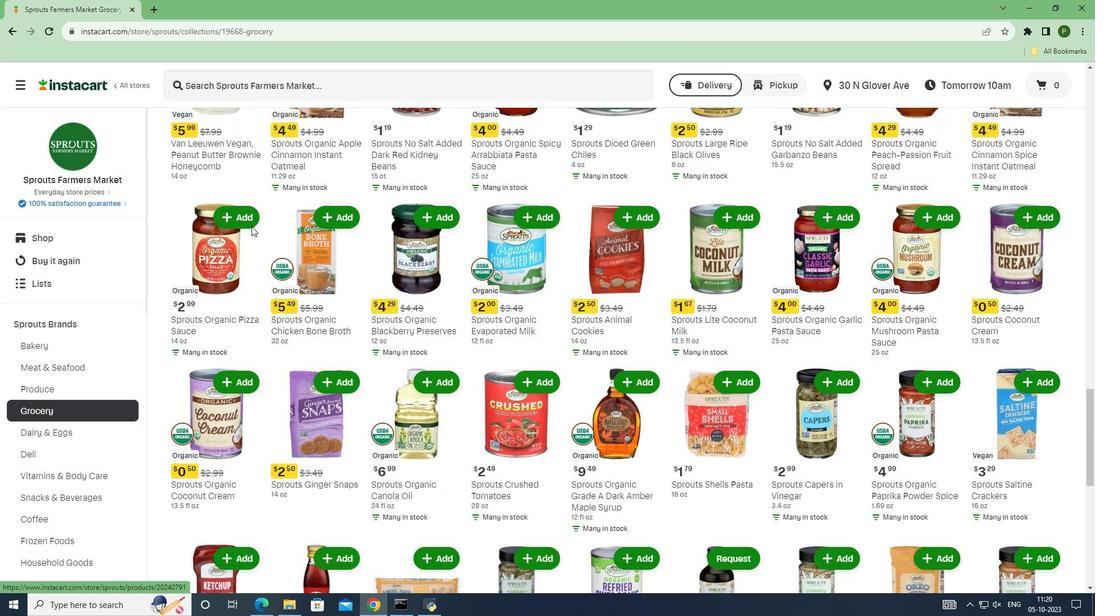 
Action: Mouse scrolled (251, 225) with delta (0, 0)
Screenshot: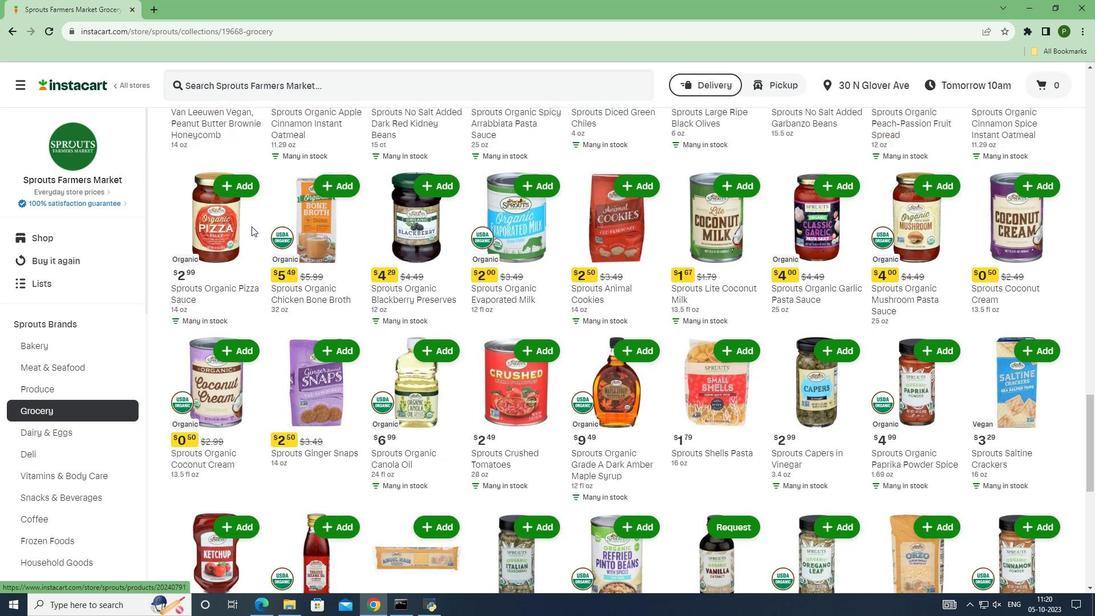 
Action: Mouse scrolled (251, 225) with delta (0, 0)
Screenshot: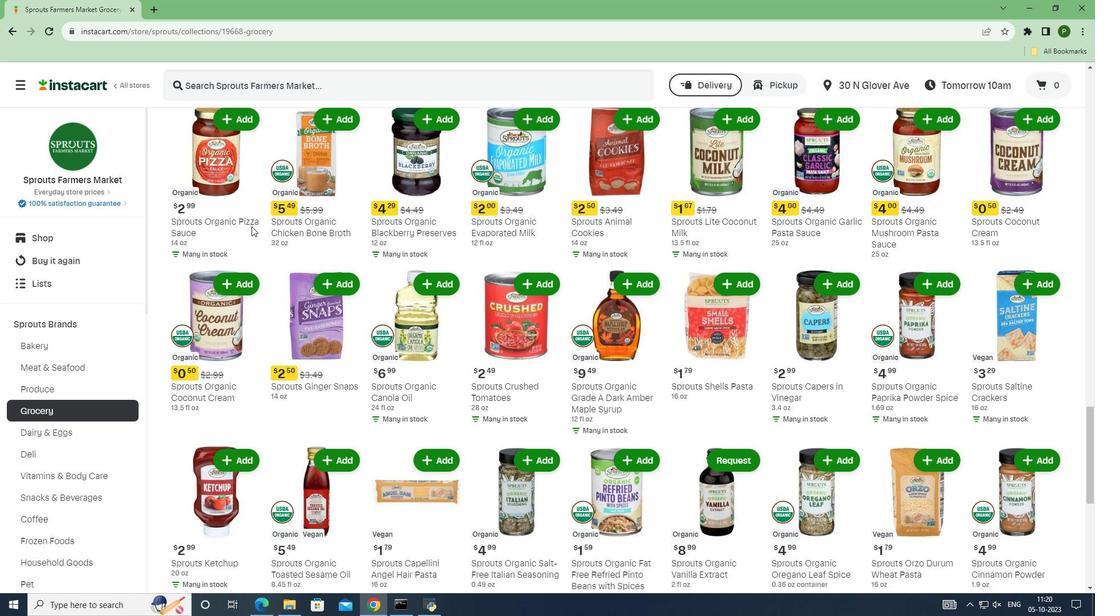 
Action: Mouse scrolled (251, 225) with delta (0, 0)
Screenshot: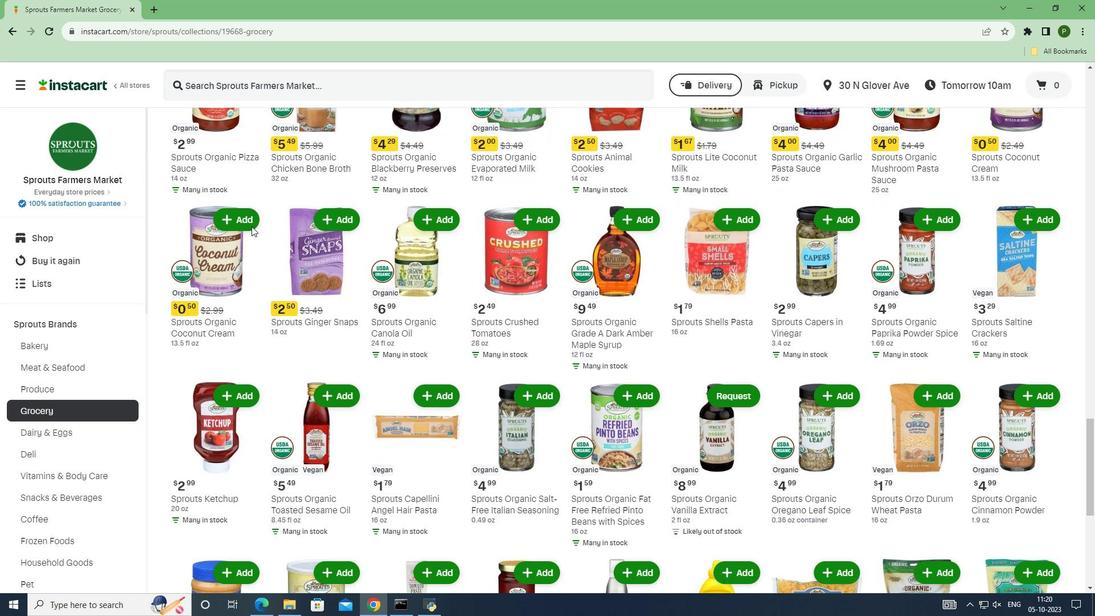 
Action: Mouse scrolled (251, 225) with delta (0, 0)
Screenshot: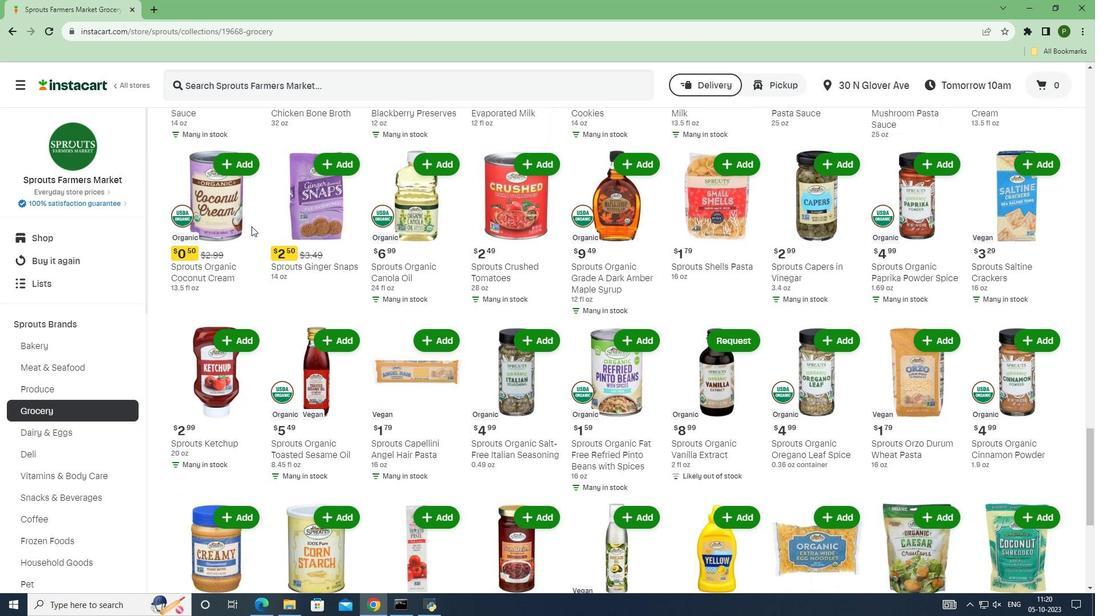 
Action: Mouse scrolled (251, 227) with delta (0, 0)
Screenshot: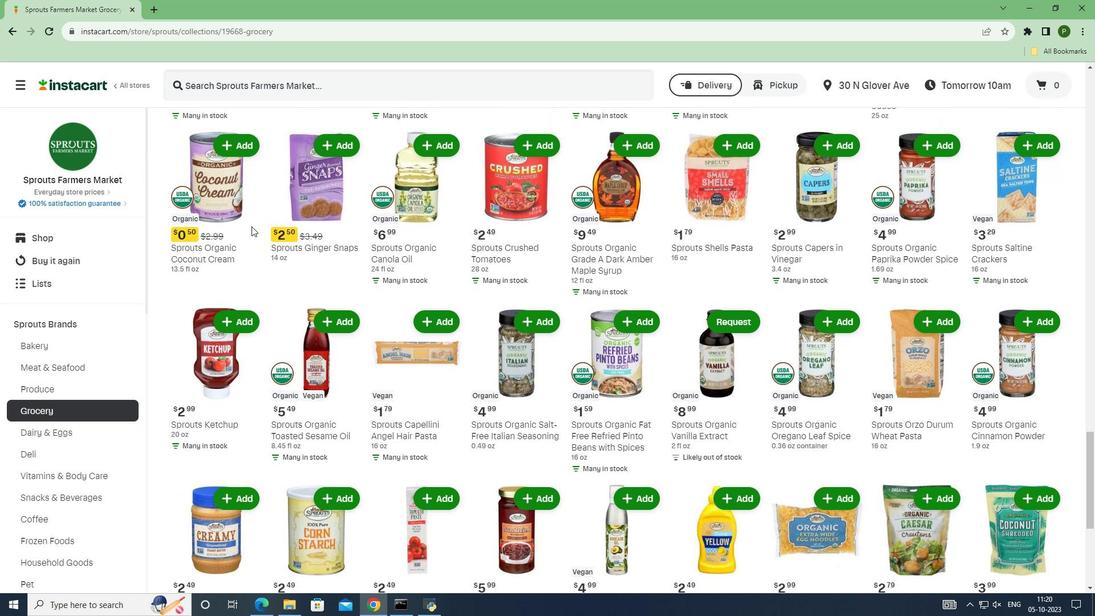 
Action: Mouse scrolled (251, 225) with delta (0, 0)
Screenshot: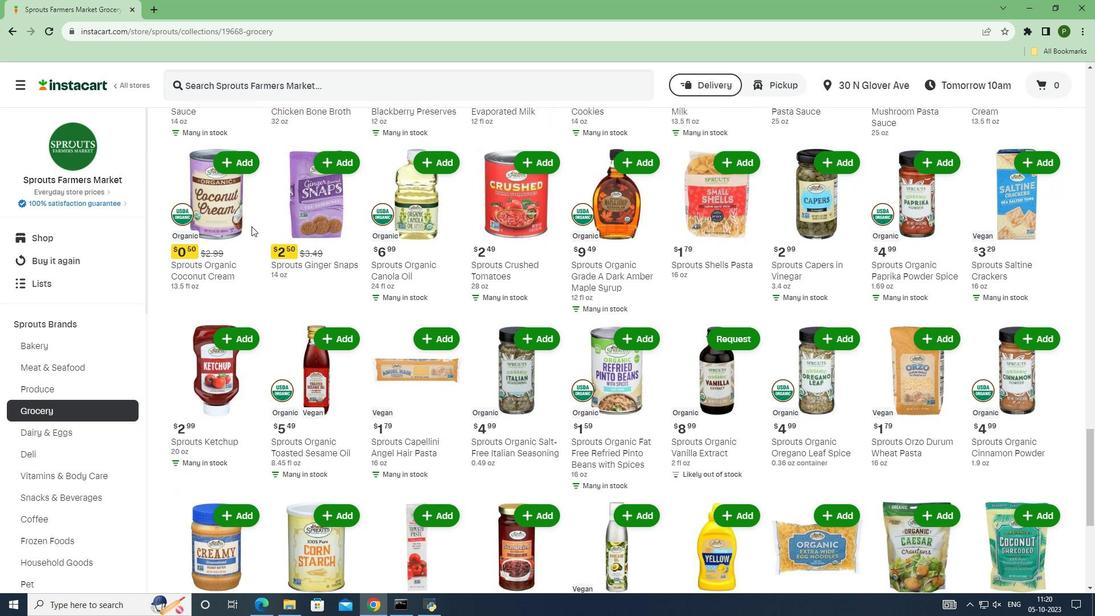 
Action: Mouse scrolled (251, 225) with delta (0, 0)
Screenshot: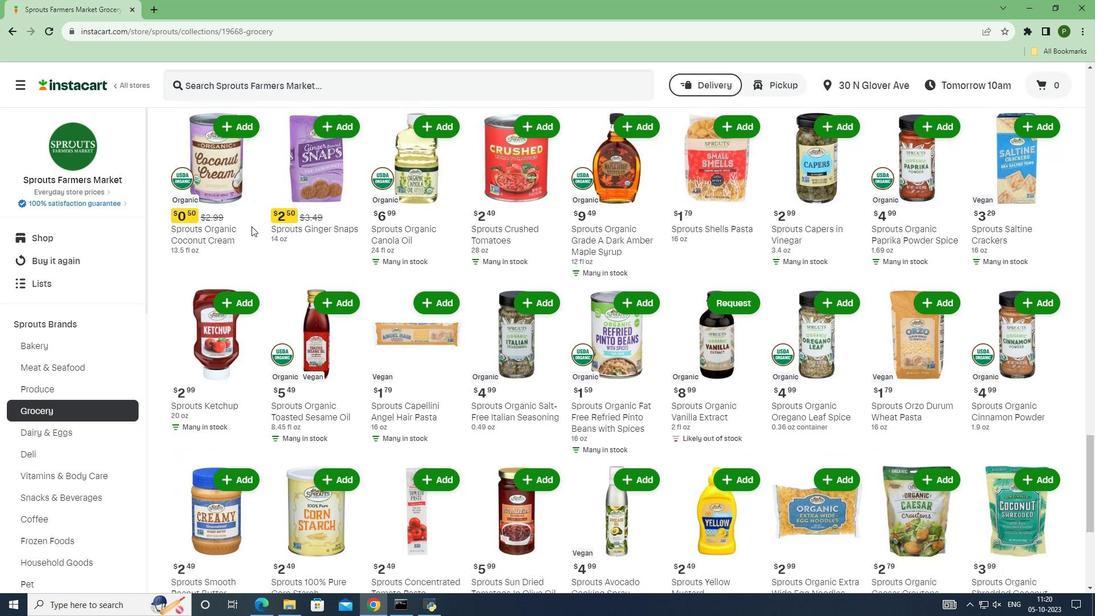 
Action: Mouse scrolled (251, 225) with delta (0, 0)
Screenshot: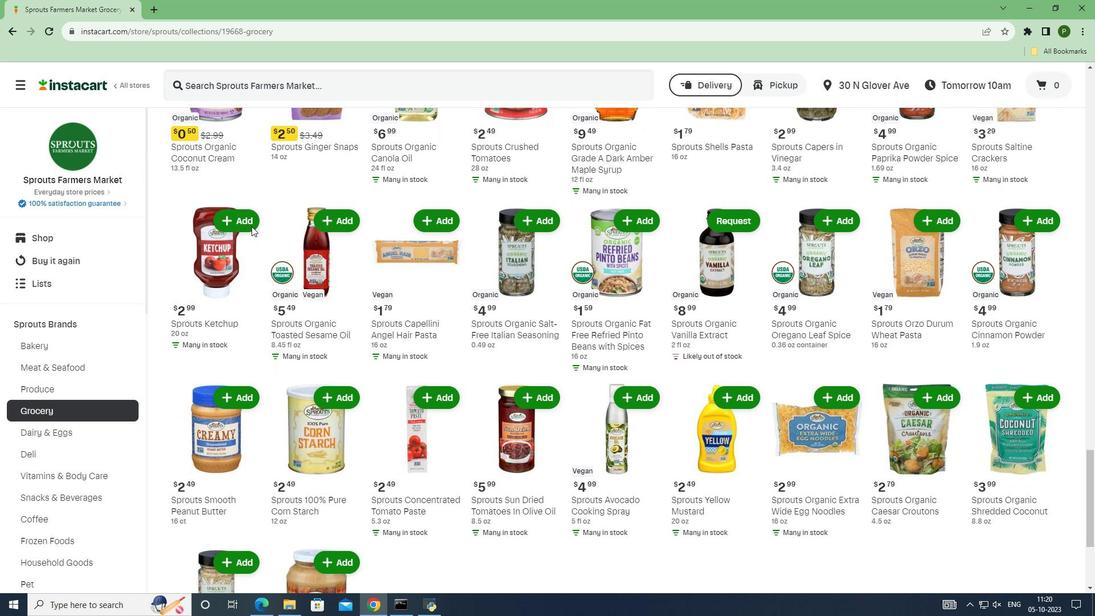 
Action: Mouse scrolled (251, 225) with delta (0, 0)
Screenshot: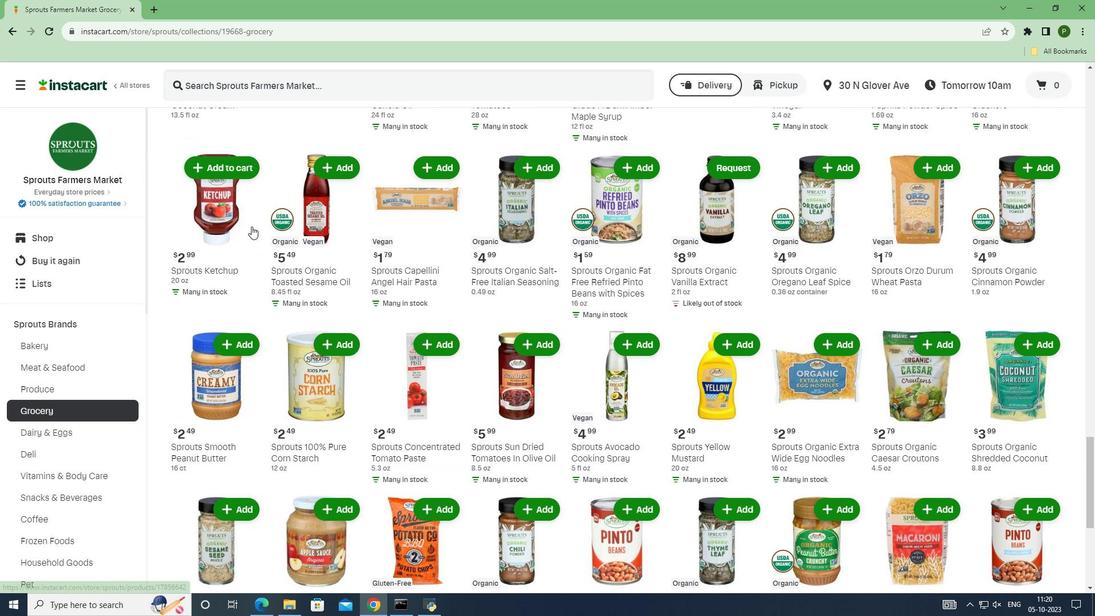 
Action: Mouse scrolled (251, 225) with delta (0, 0)
Screenshot: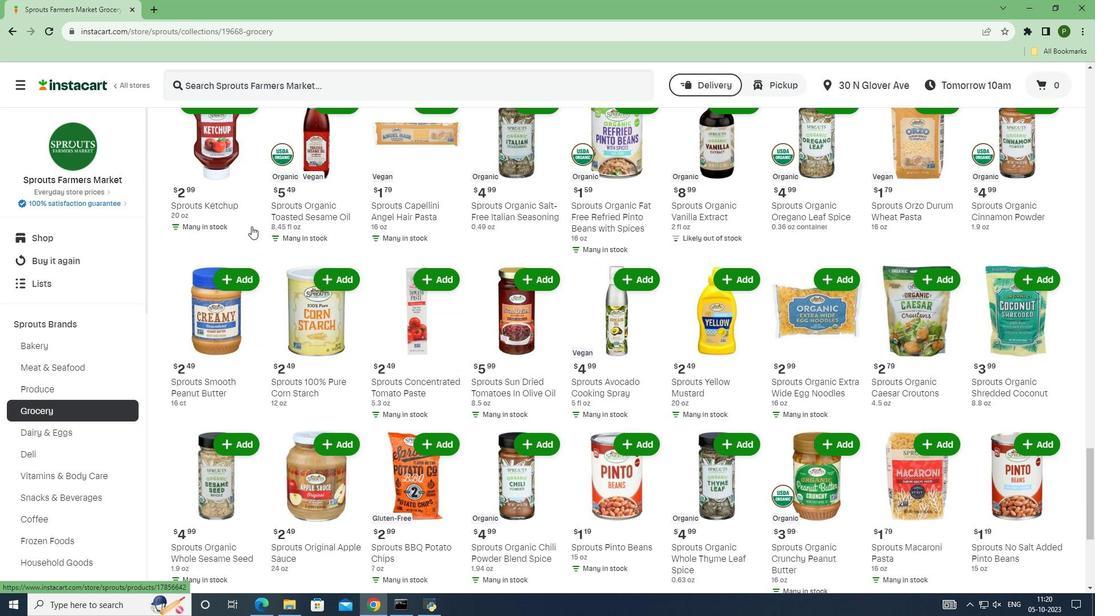
Action: Mouse scrolled (251, 225) with delta (0, 0)
Screenshot: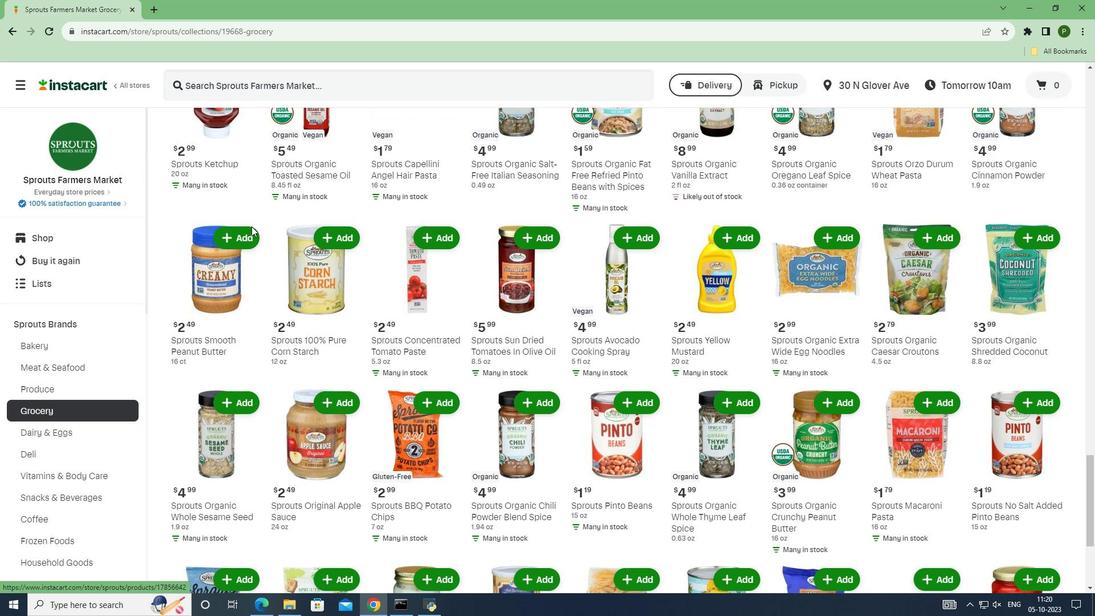 
Action: Mouse scrolled (251, 225) with delta (0, 0)
Screenshot: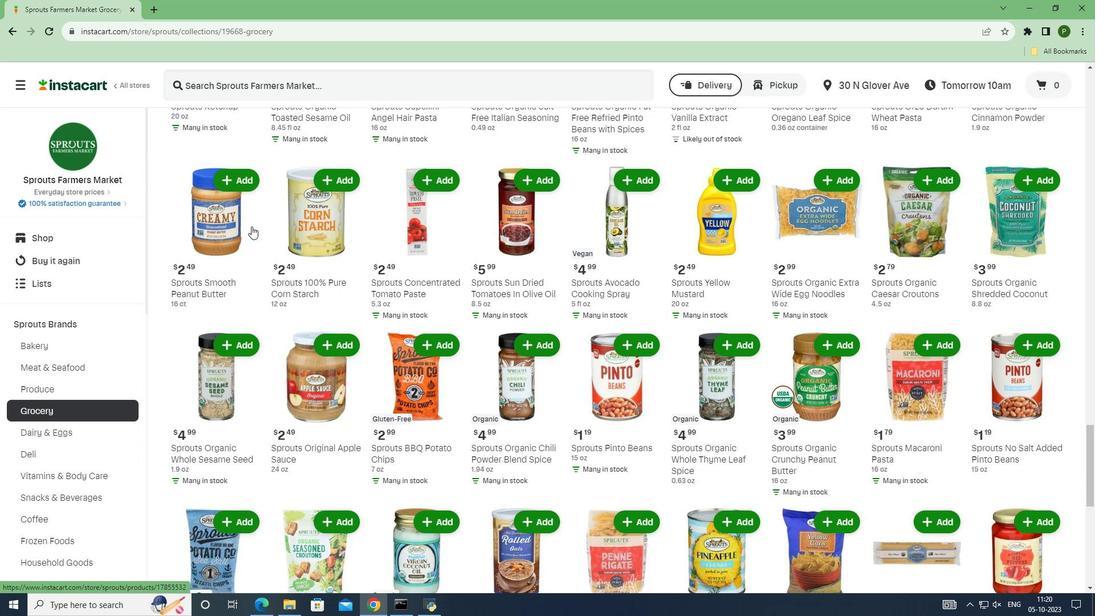 
Action: Mouse moved to (609, 295)
Screenshot: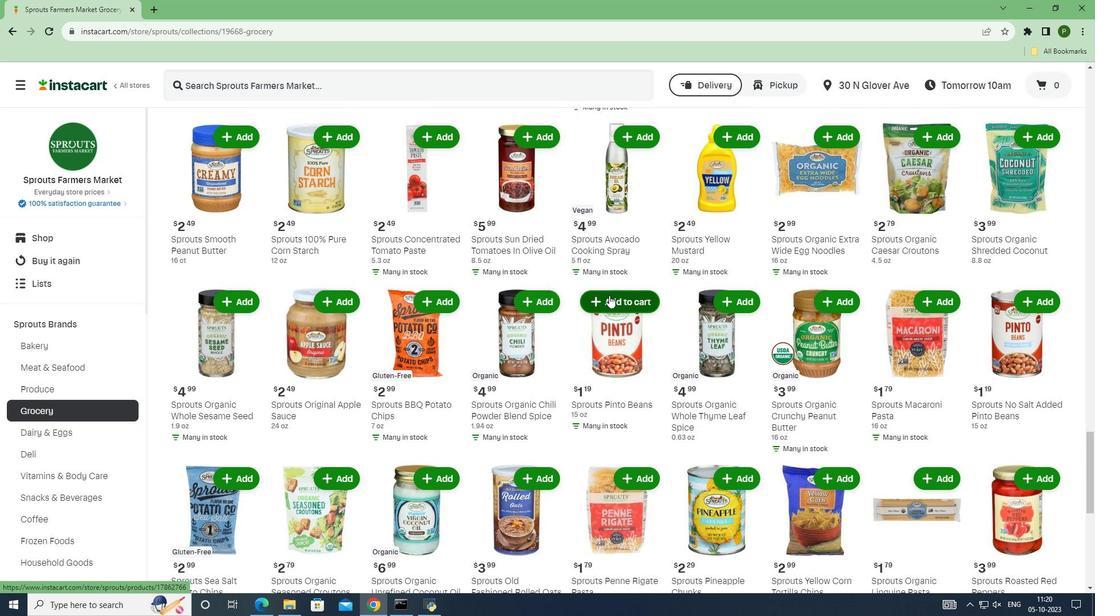 
Action: Mouse pressed left at (609, 295)
Screenshot: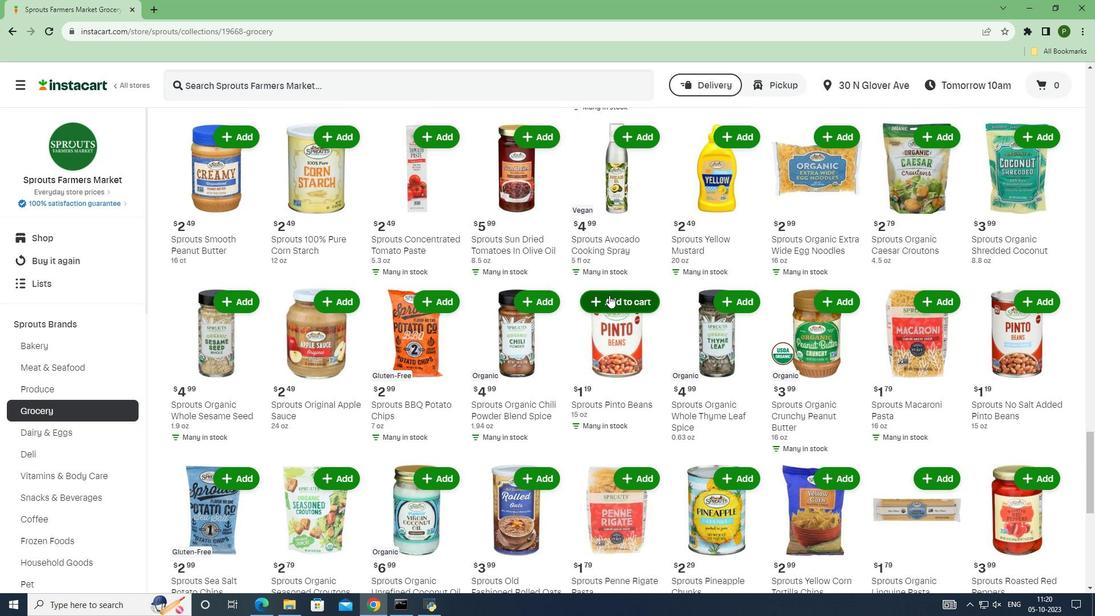 
